 Task: Add Natural Factors Ultra Strength Rx Omega-3 to the cart.
Action: Mouse moved to (324, 154)
Screenshot: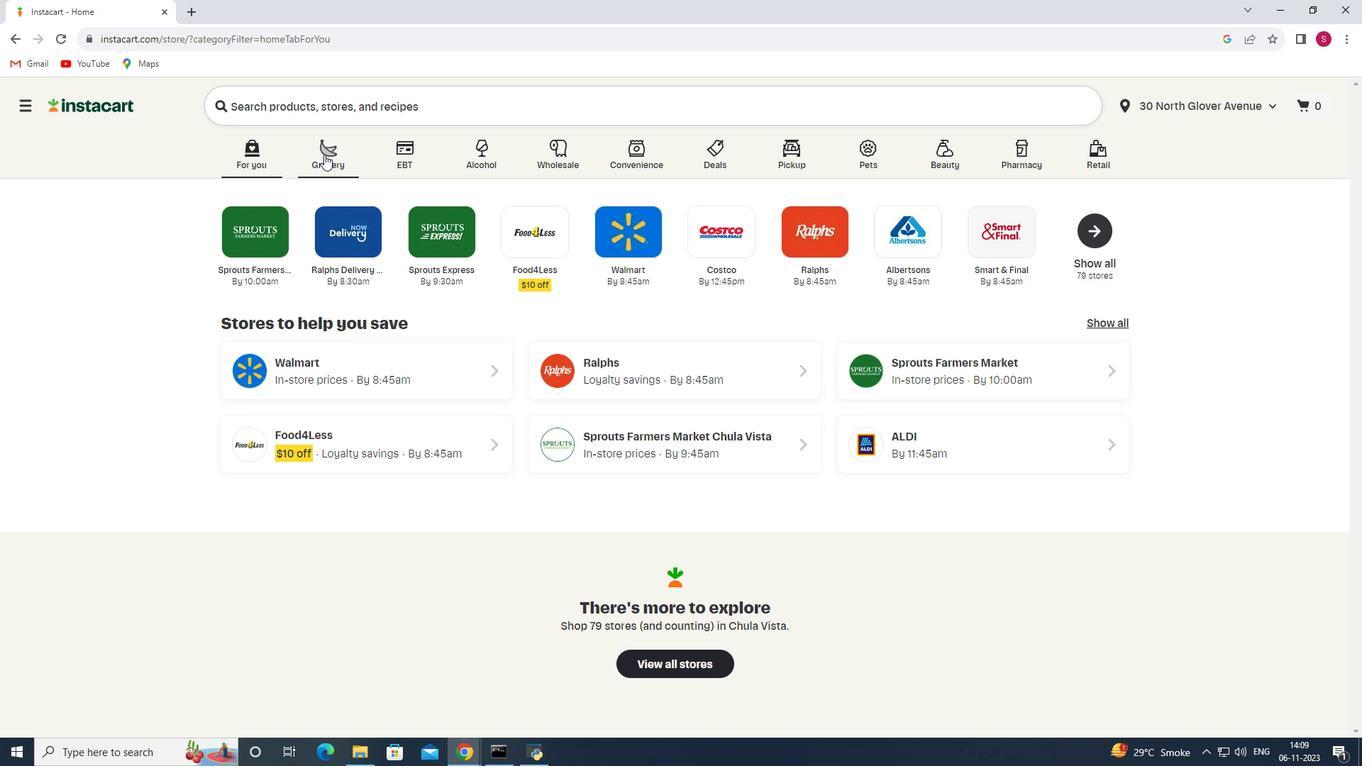 
Action: Mouse pressed left at (324, 154)
Screenshot: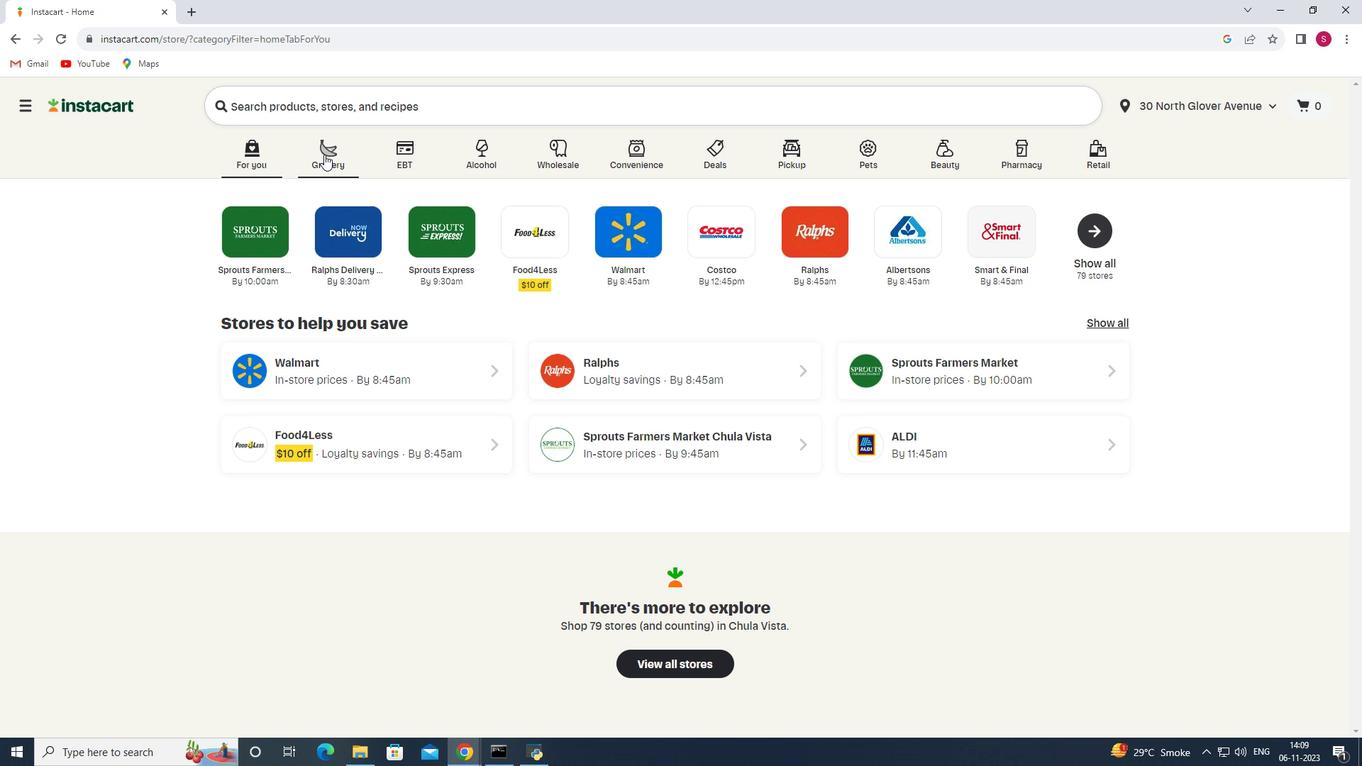 
Action: Mouse moved to (324, 406)
Screenshot: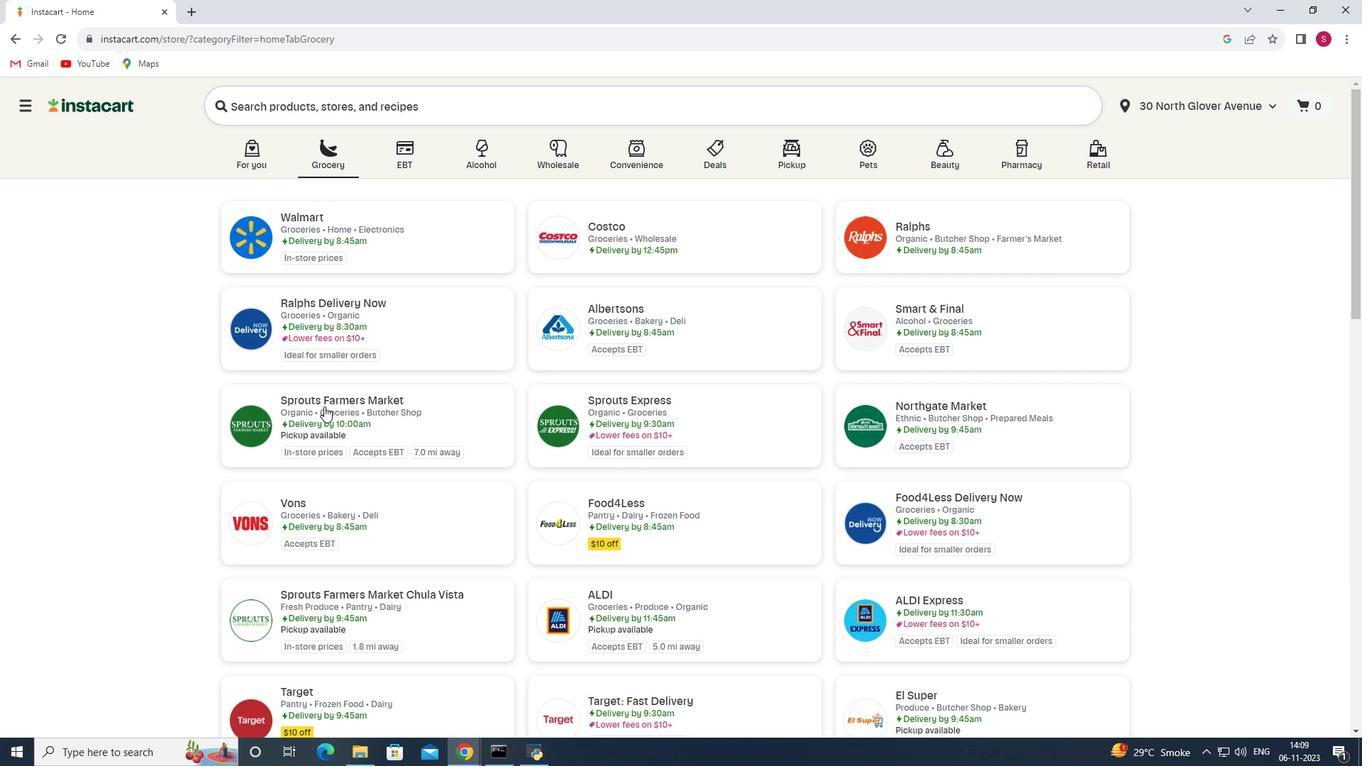 
Action: Mouse pressed left at (324, 406)
Screenshot: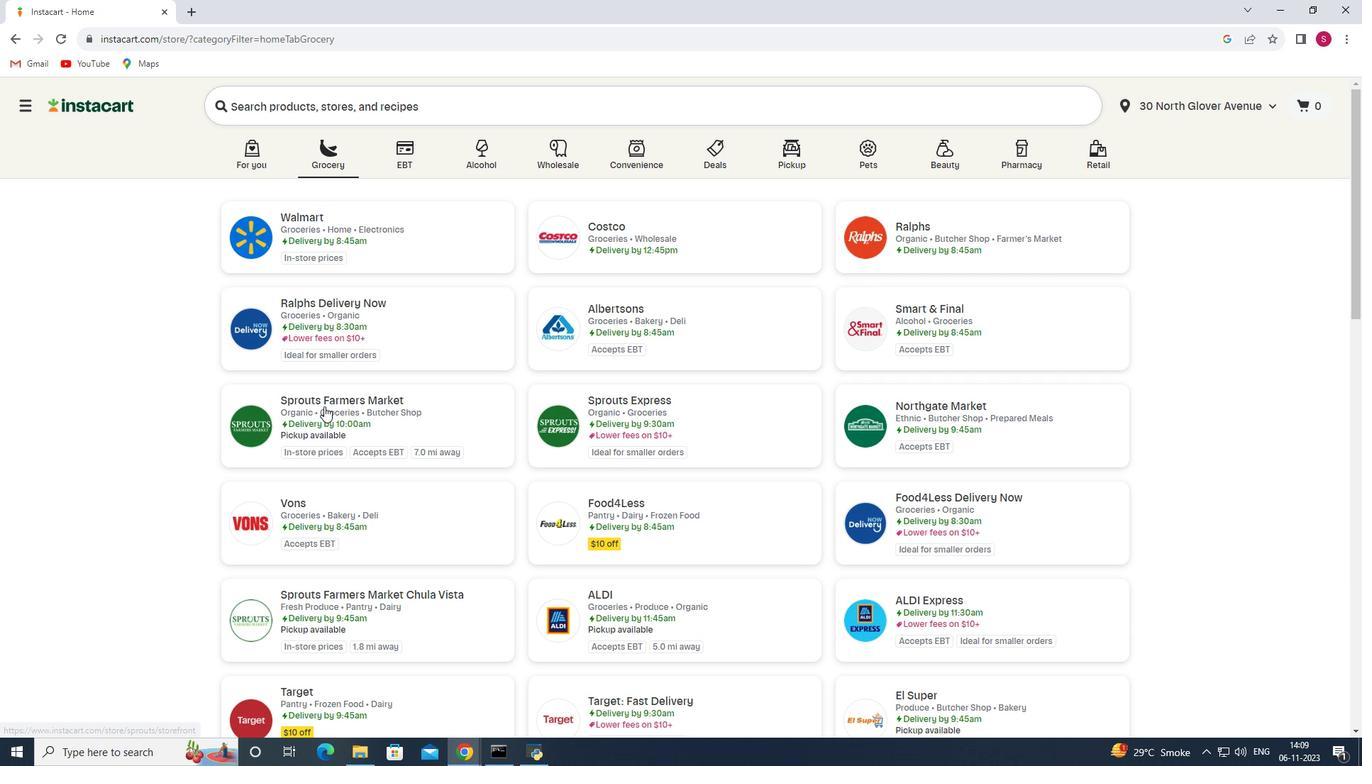 
Action: Mouse moved to (118, 490)
Screenshot: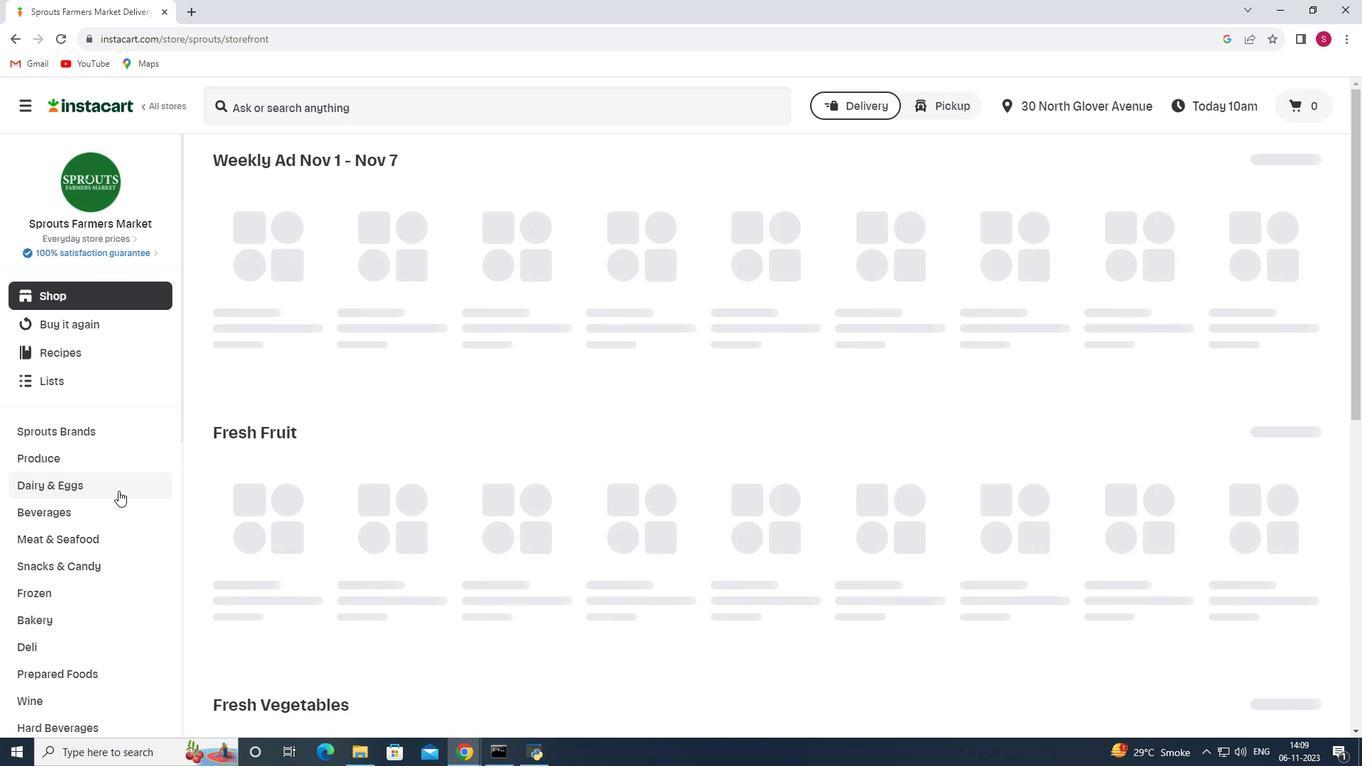 
Action: Mouse scrolled (118, 490) with delta (0, 0)
Screenshot: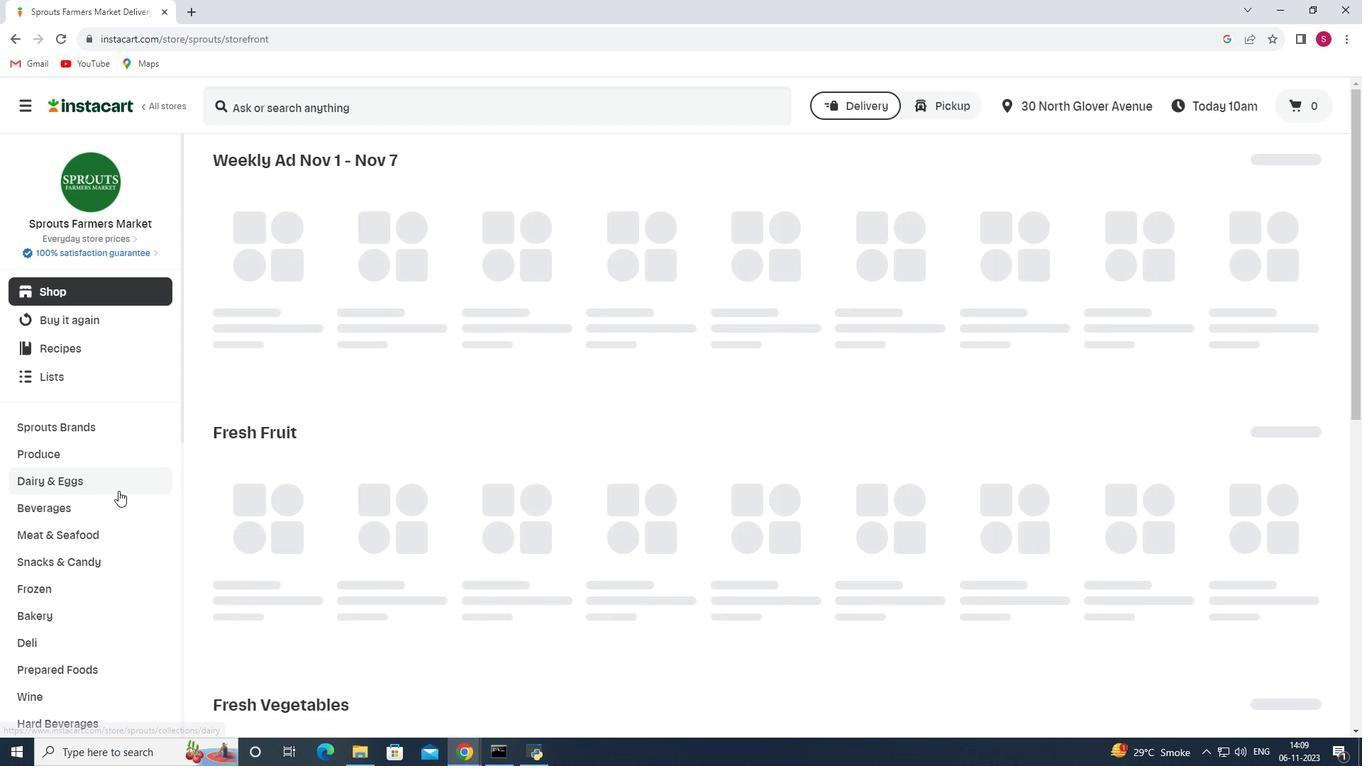 
Action: Mouse moved to (118, 490)
Screenshot: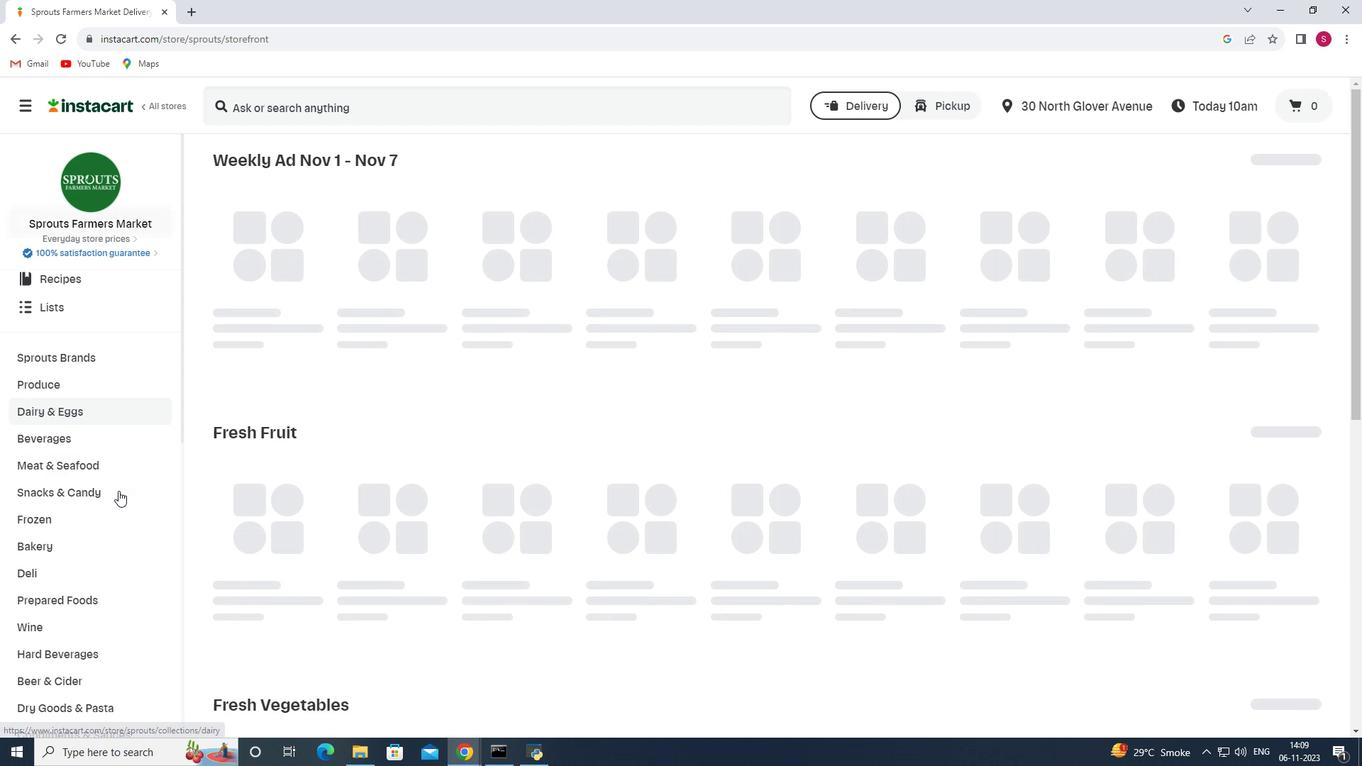 
Action: Mouse scrolled (118, 490) with delta (0, 0)
Screenshot: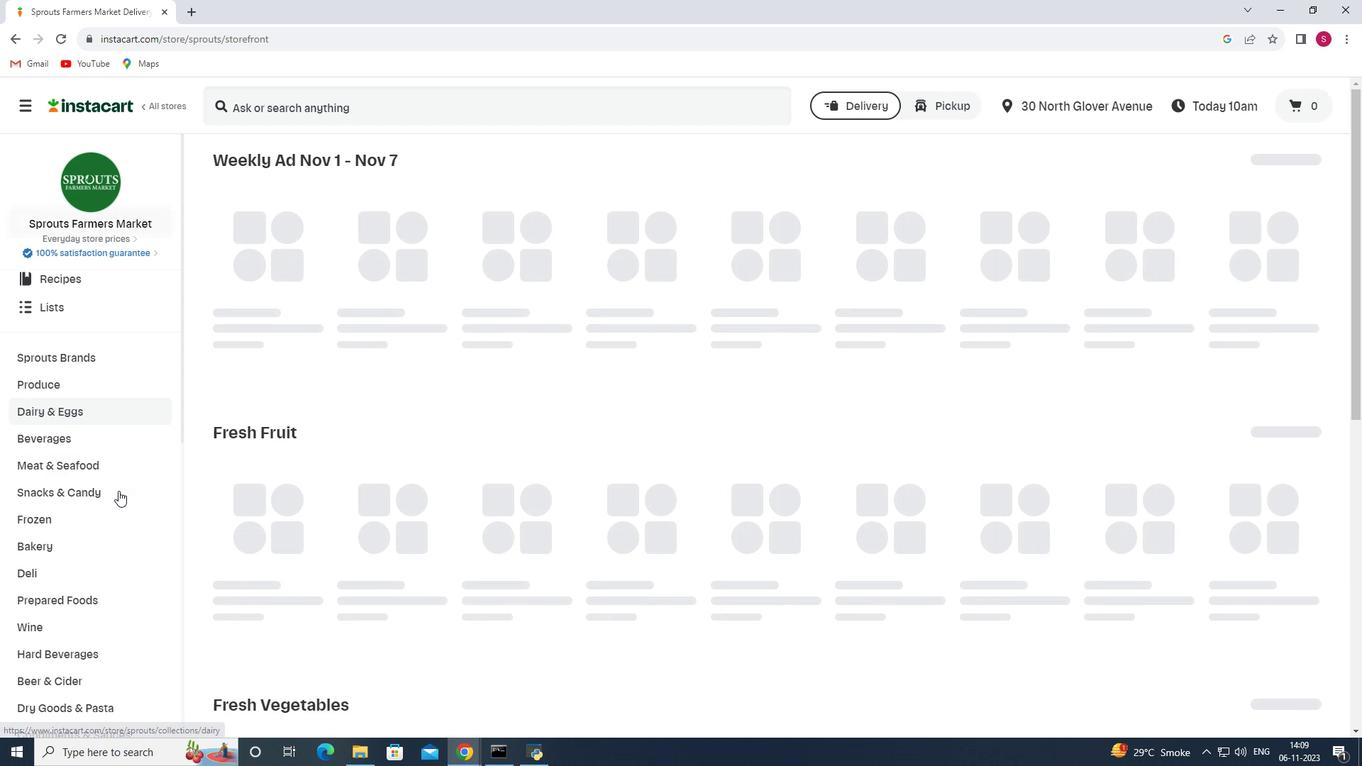 
Action: Mouse scrolled (118, 490) with delta (0, 0)
Screenshot: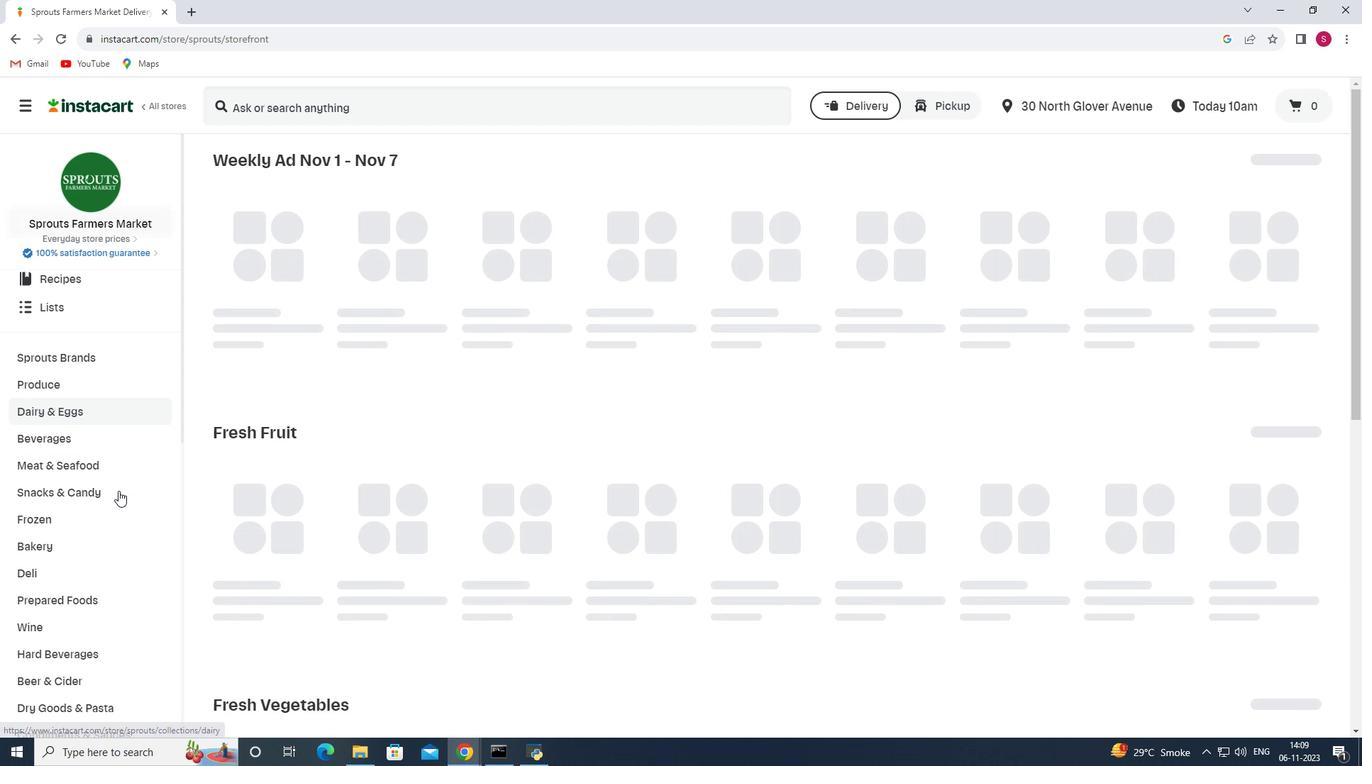 
Action: Mouse scrolled (118, 490) with delta (0, 0)
Screenshot: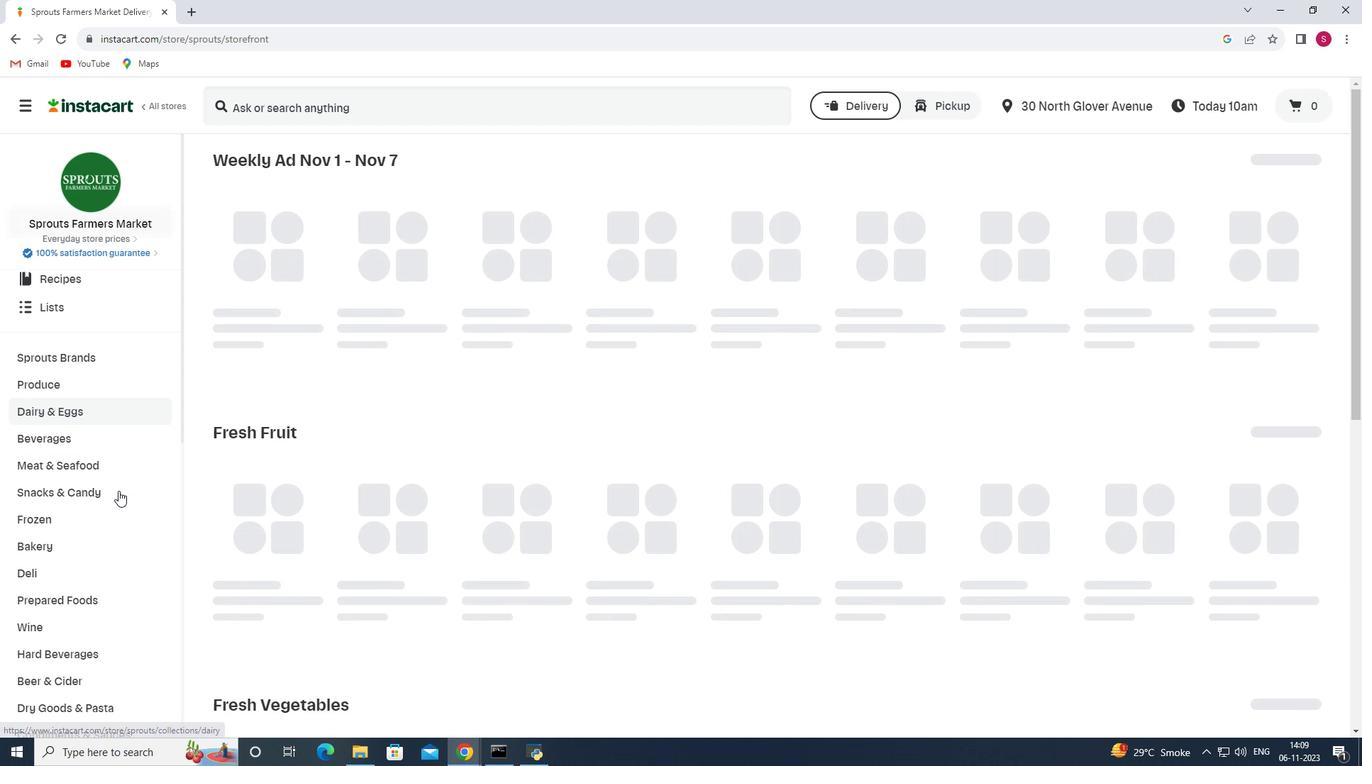 
Action: Mouse scrolled (118, 490) with delta (0, 0)
Screenshot: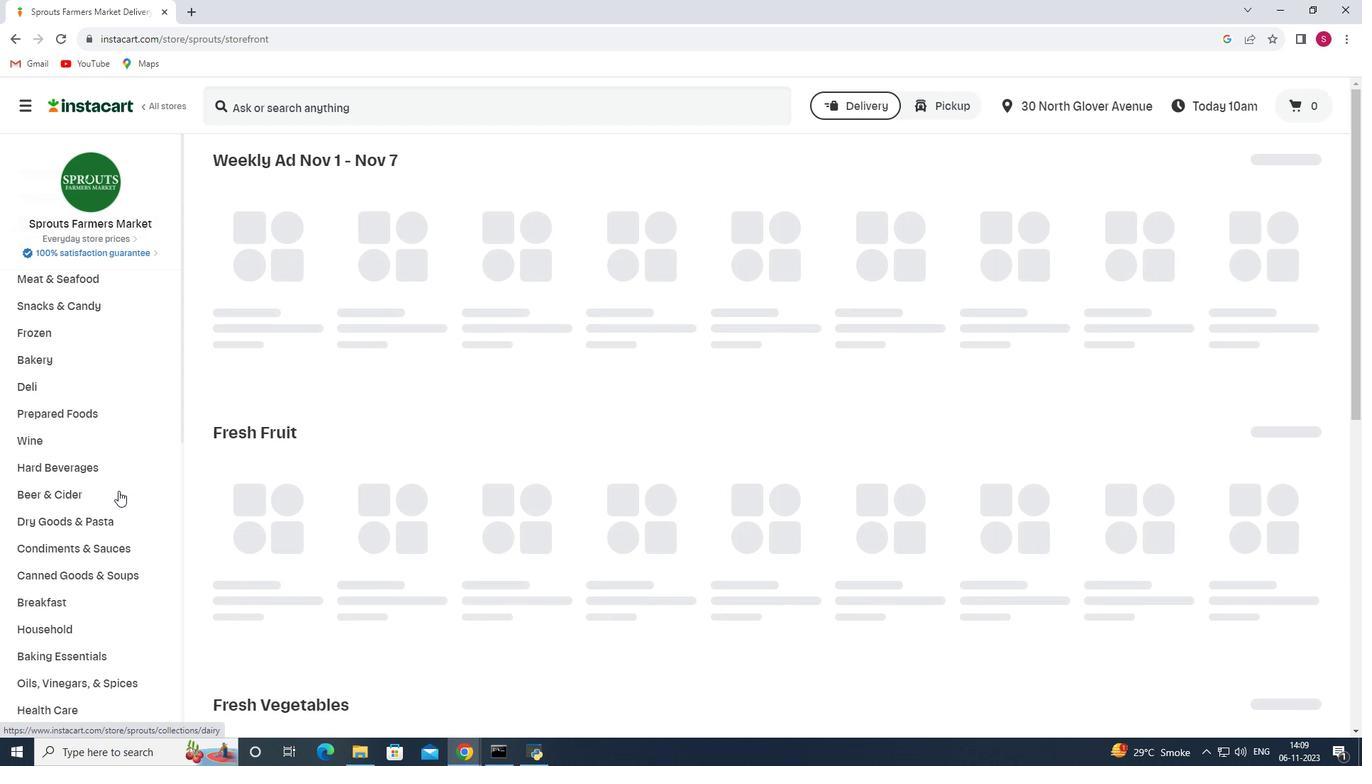 
Action: Mouse scrolled (118, 490) with delta (0, 0)
Screenshot: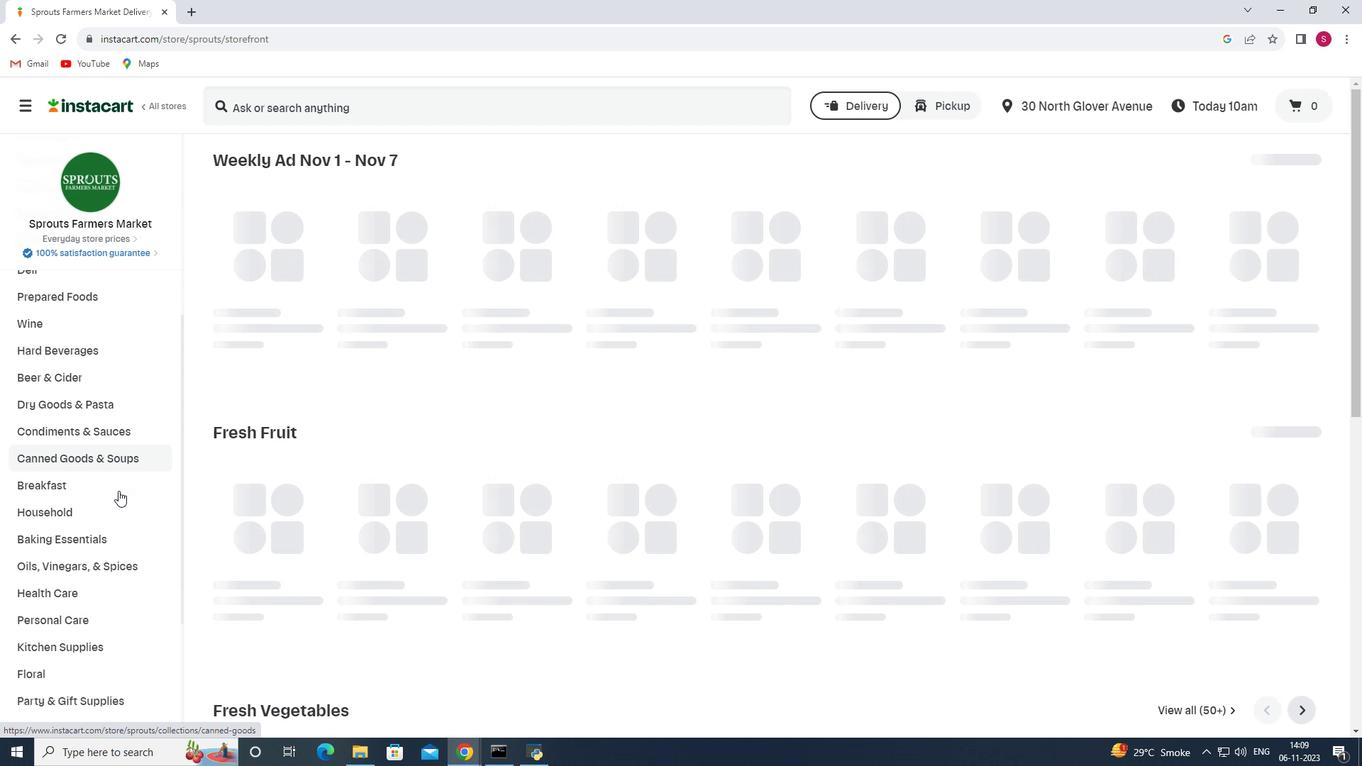 
Action: Mouse scrolled (118, 490) with delta (0, 0)
Screenshot: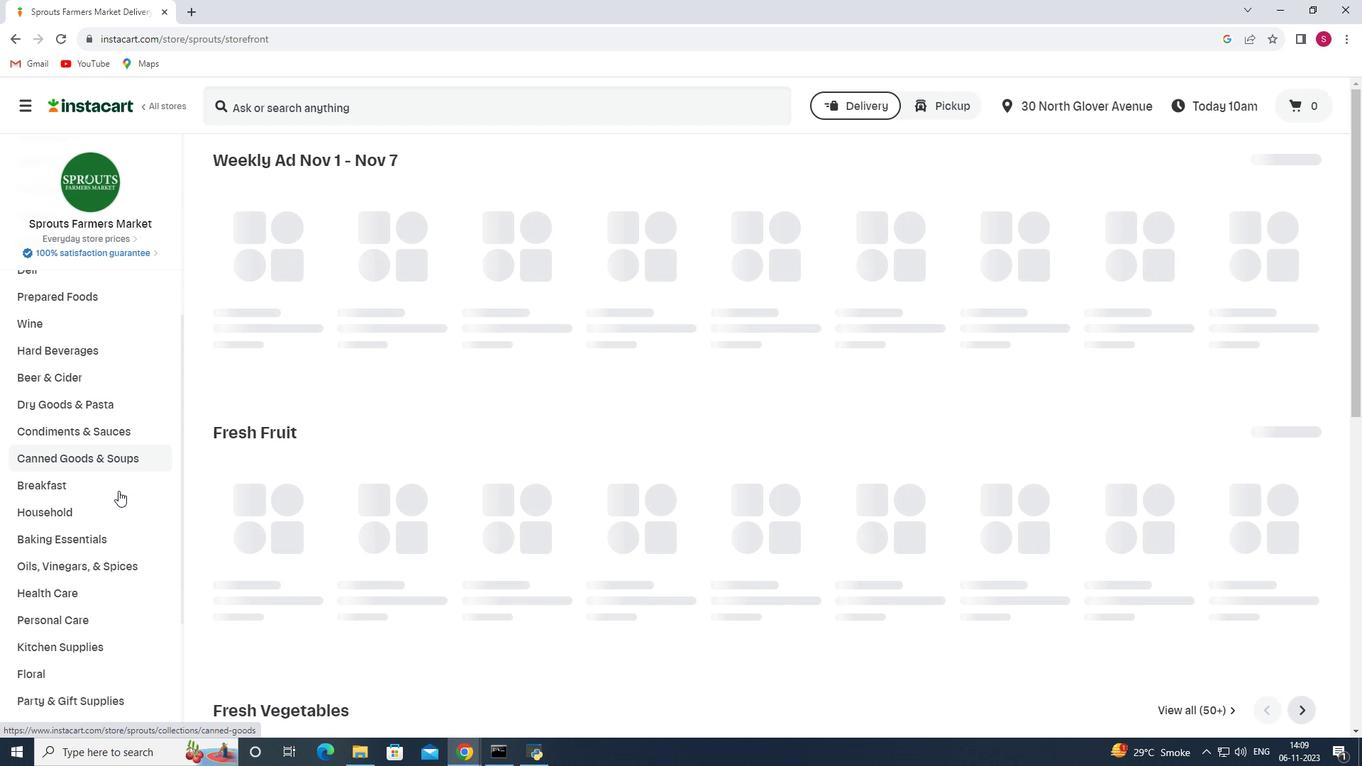 
Action: Mouse scrolled (118, 490) with delta (0, 0)
Screenshot: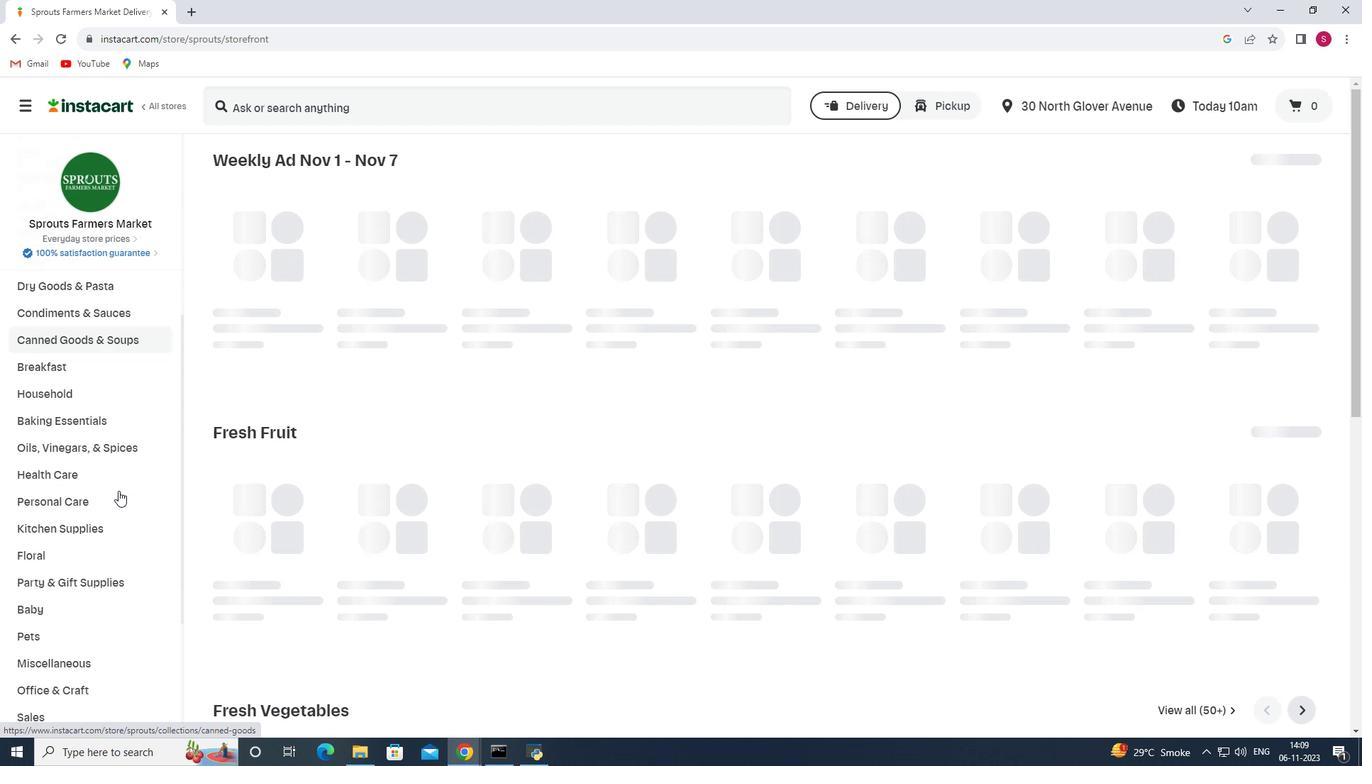 
Action: Mouse scrolled (118, 490) with delta (0, 0)
Screenshot: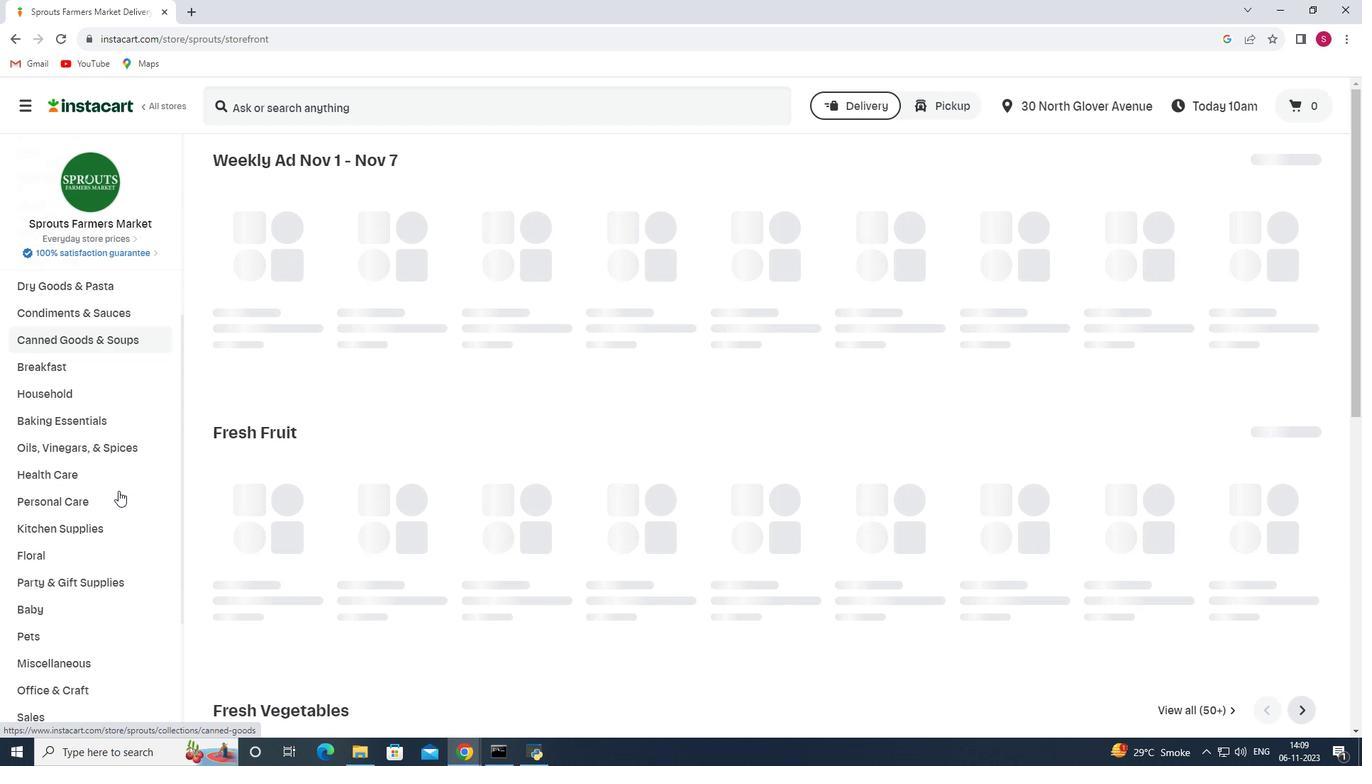 
Action: Mouse scrolled (118, 491) with delta (0, 0)
Screenshot: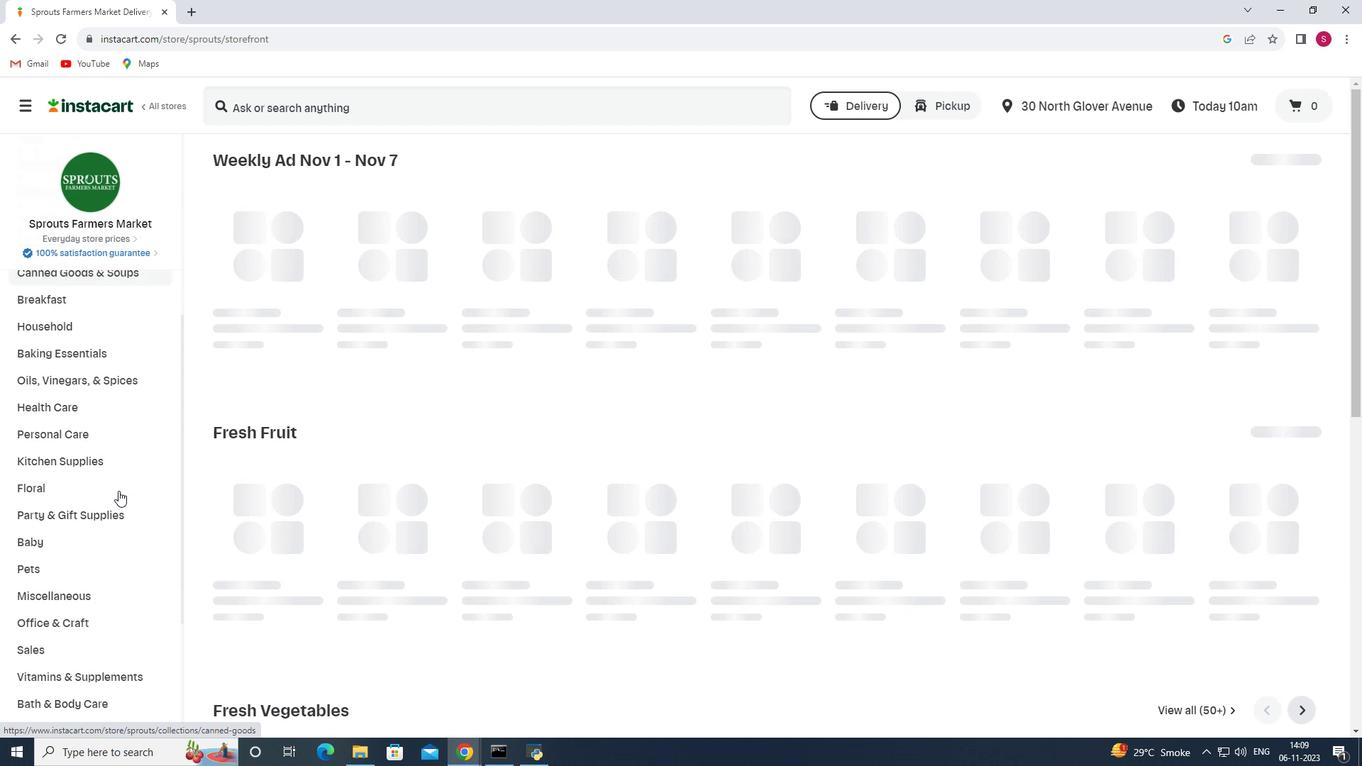 
Action: Mouse moved to (121, 468)
Screenshot: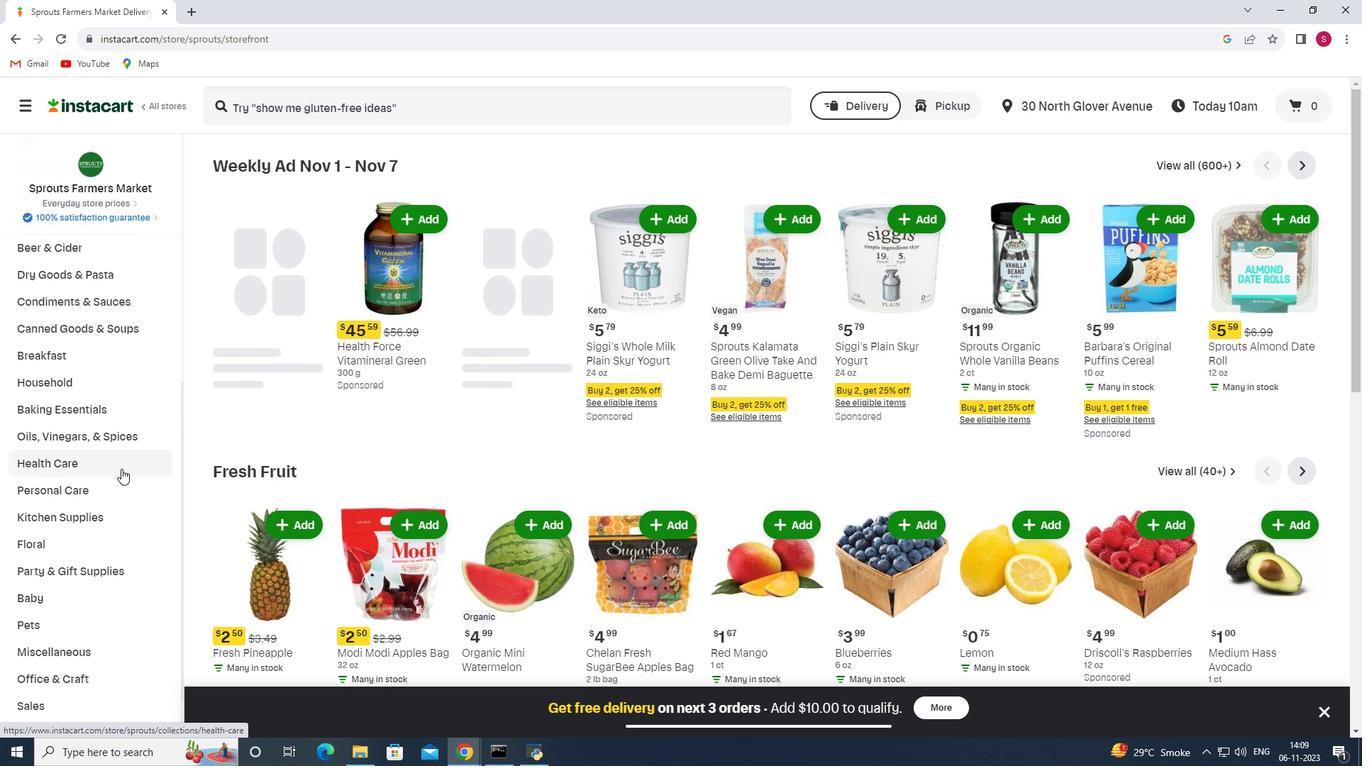 
Action: Mouse pressed left at (121, 468)
Screenshot: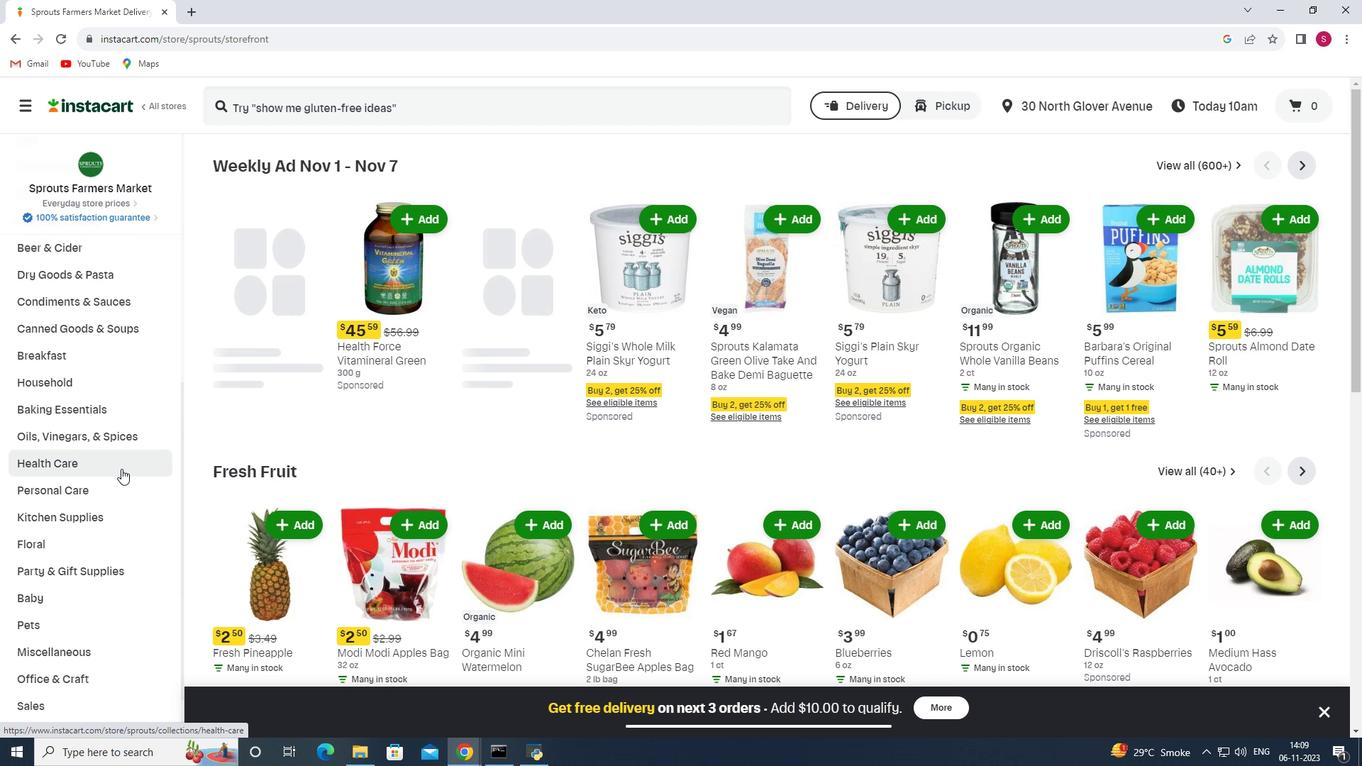 
Action: Mouse moved to (480, 201)
Screenshot: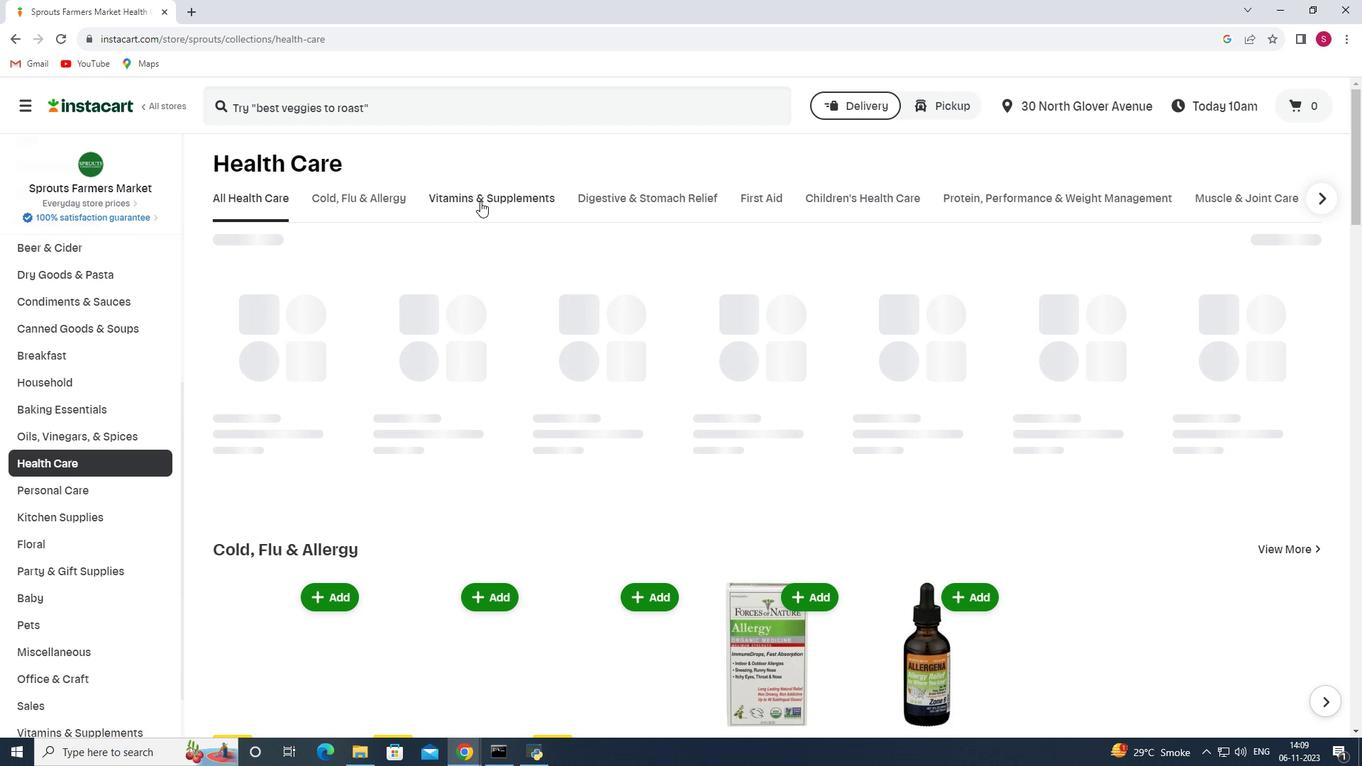 
Action: Mouse pressed left at (480, 201)
Screenshot: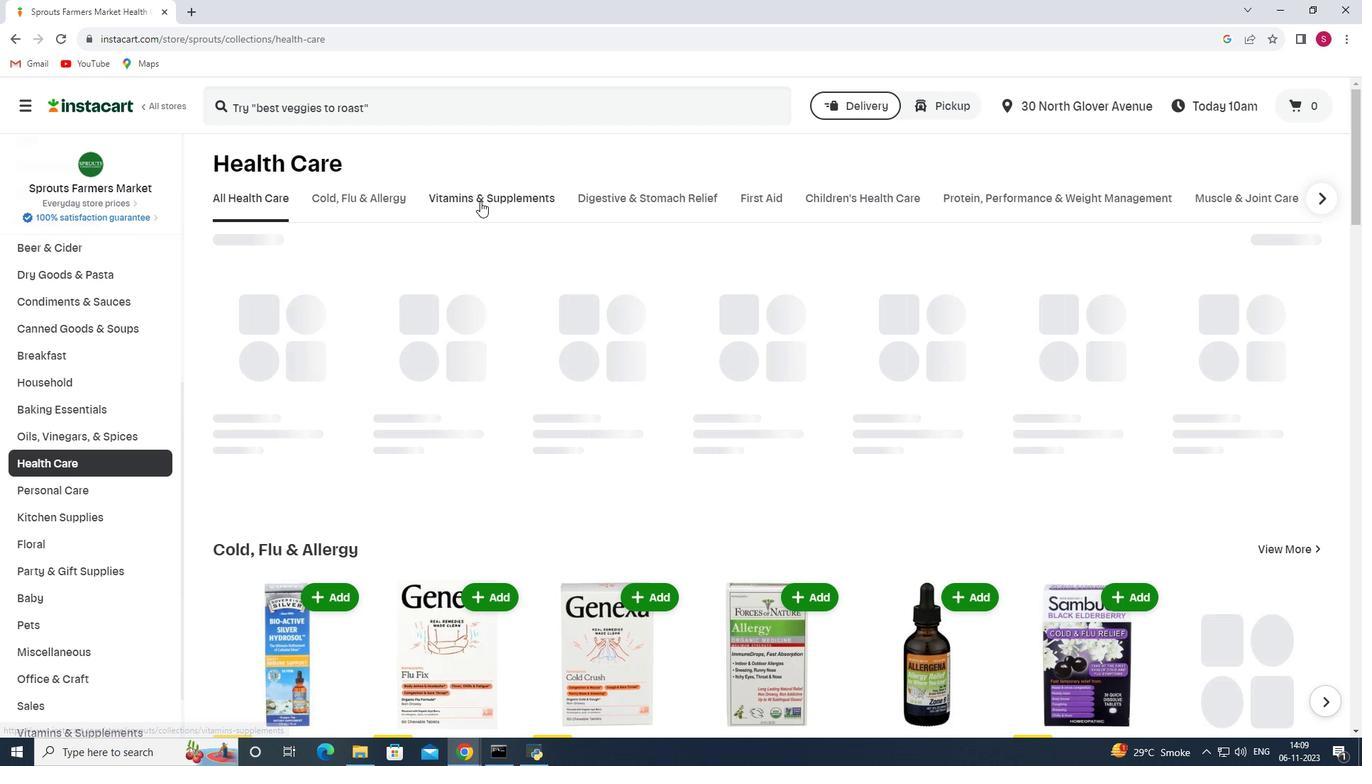 
Action: Mouse moved to (1018, 450)
Screenshot: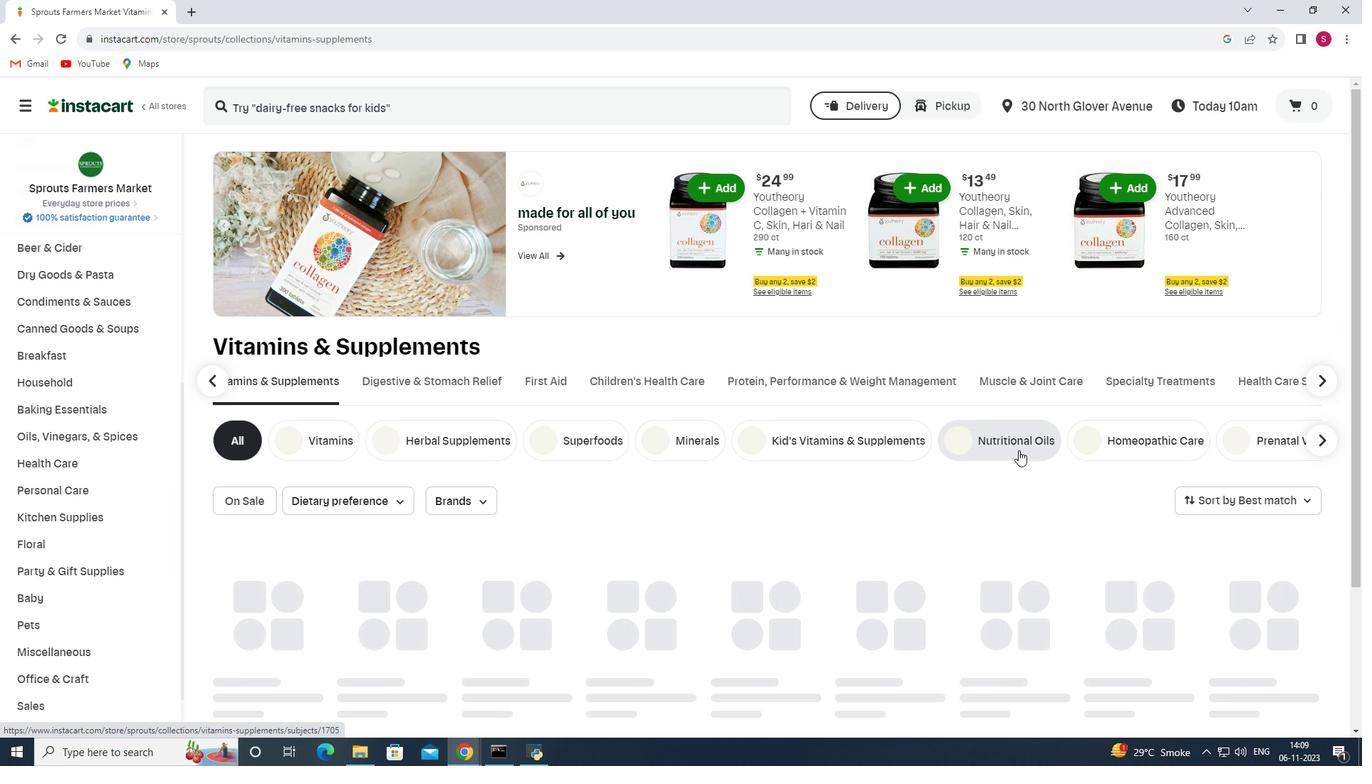 
Action: Mouse pressed left at (1018, 450)
Screenshot: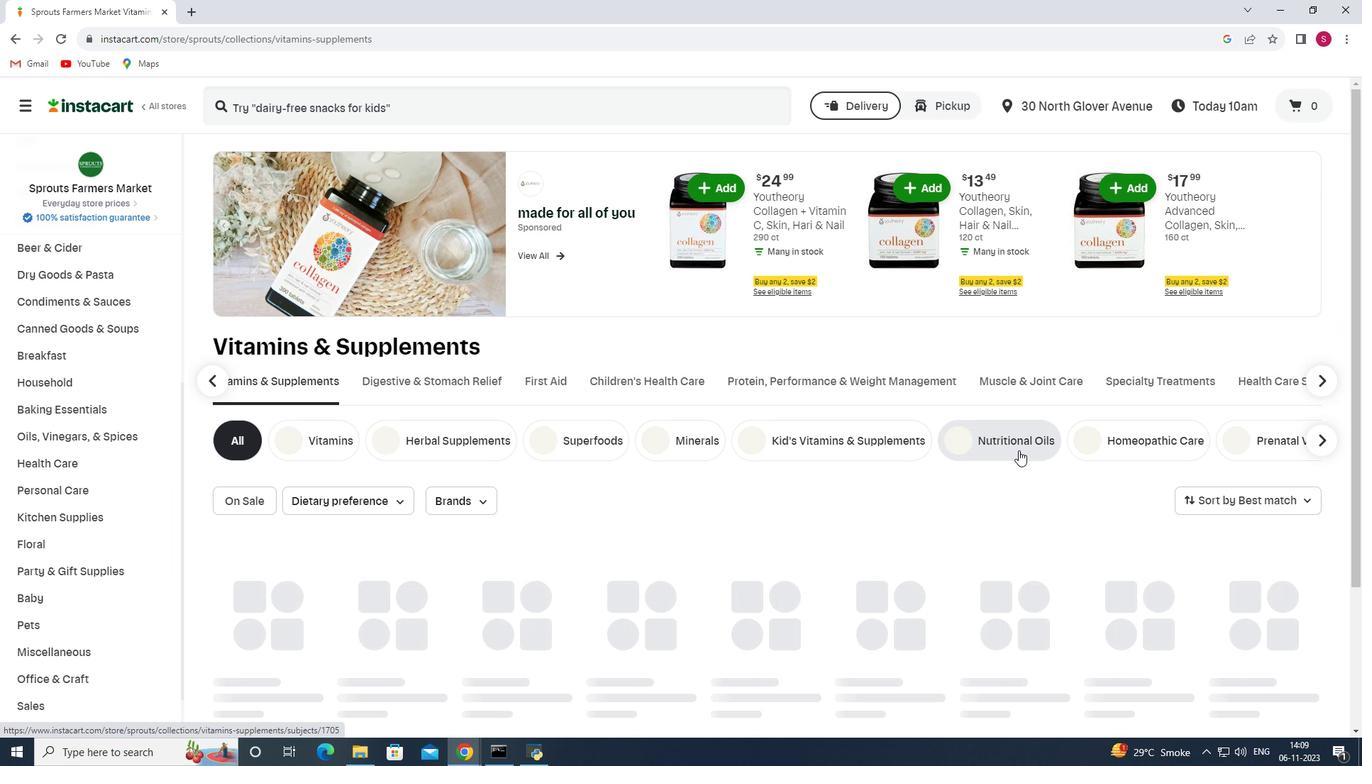 
Action: Mouse moved to (339, 91)
Screenshot: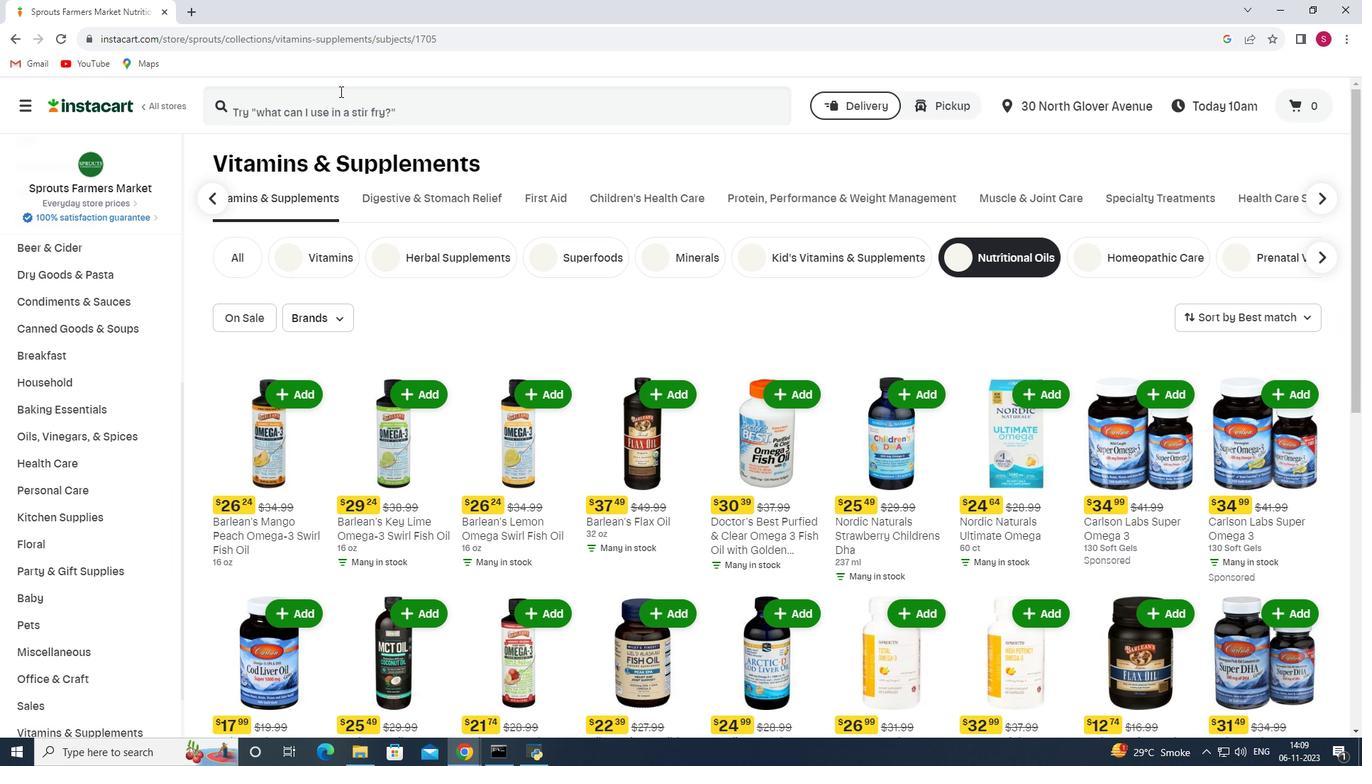 
Action: Mouse pressed left at (339, 91)
Screenshot: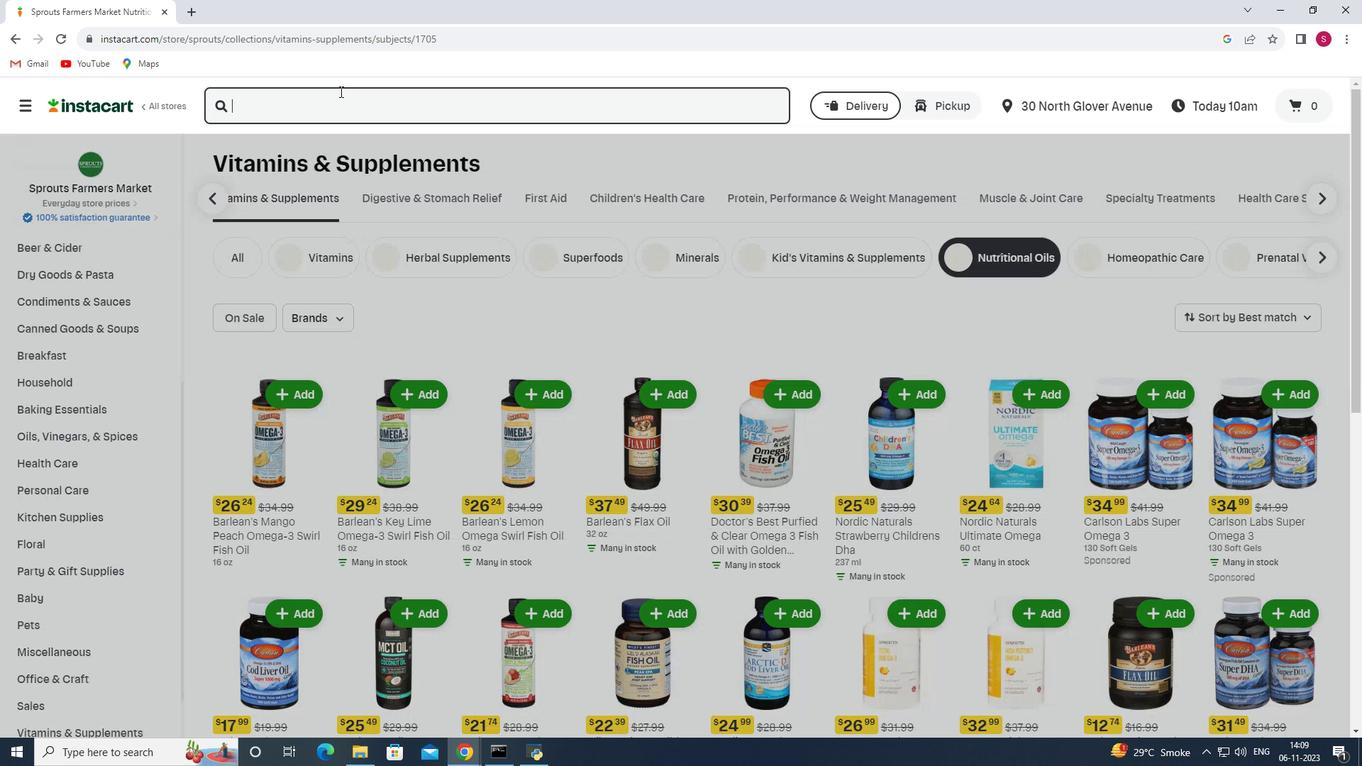 
Action: Key pressed <Key.shift>Natural<Key.space><Key.shift>Factors<Key.space><Key.shift>Ultra<Key.space><Key.shift><Key.shift><Key.shift><Key.shift><Key.shift><Key.shift><Key.shift><Key.shift><Key.shift><Key.shift><Key.shift><Key.shift><Key.shift><Key.shift><Key.shift><Key.shift><Key.shift><Key.shift><Key.shift><Key.shift><Key.shift><Key.shift><Key.shift><Key.shift><Key.shift><Key.shift><Key.shift><Key.shift><Key.shift><Key.shift><Key.shift><Key.shift><Key.shift><Key.shift><Key.shift><Key.shift><Key.shift>Strength<Key.space><Key.shift>Rx<Key.space><Key.shift>Omega-3<Key.enter>
Screenshot: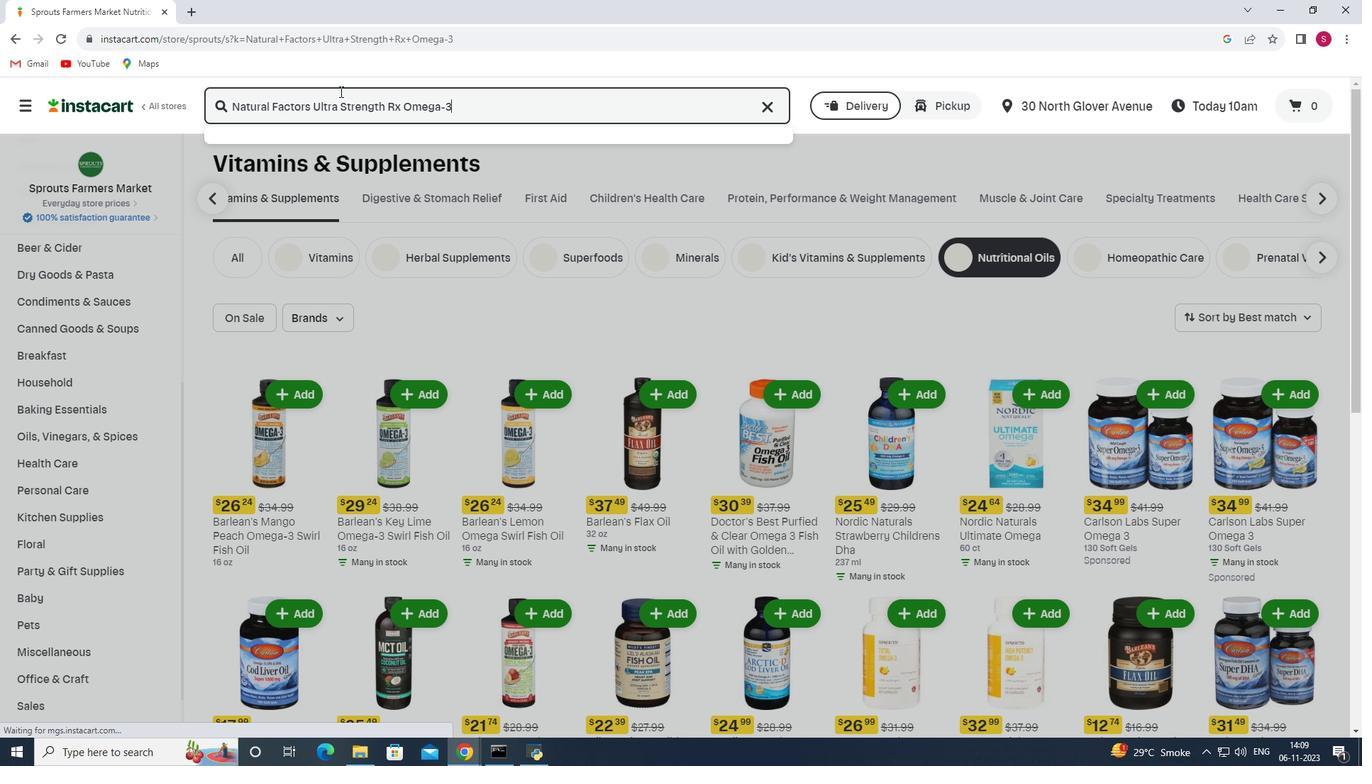 
Action: Mouse moved to (501, 308)
Screenshot: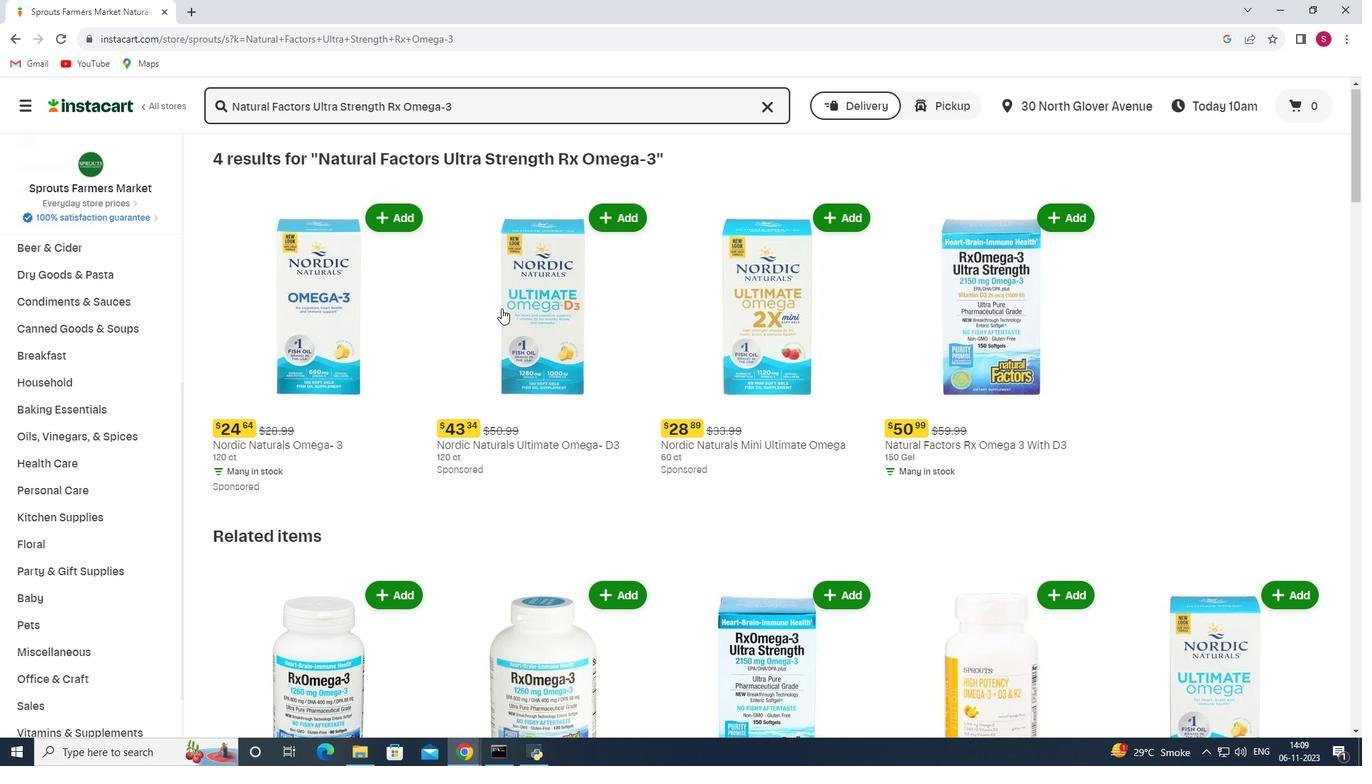 
Action: Mouse scrolled (501, 307) with delta (0, 0)
Screenshot: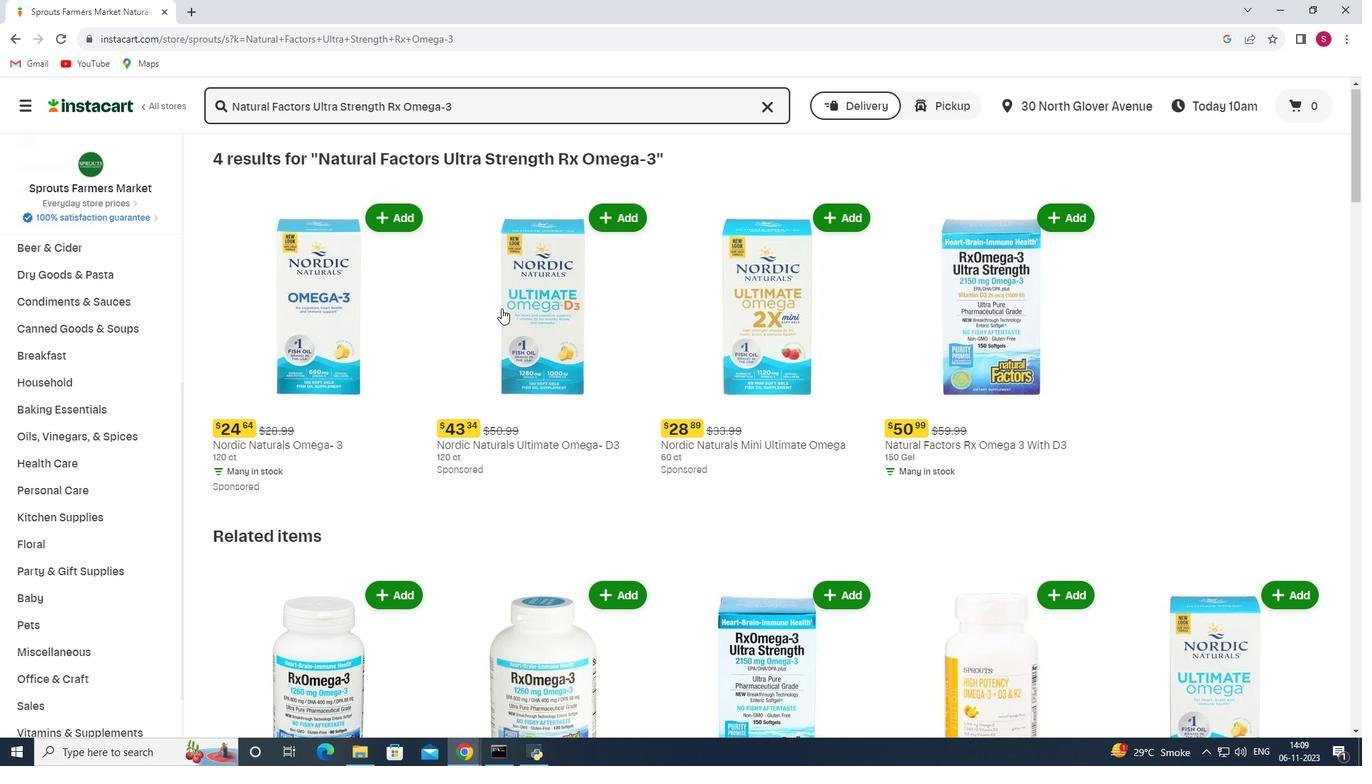 
Action: Mouse scrolled (501, 307) with delta (0, 0)
Screenshot: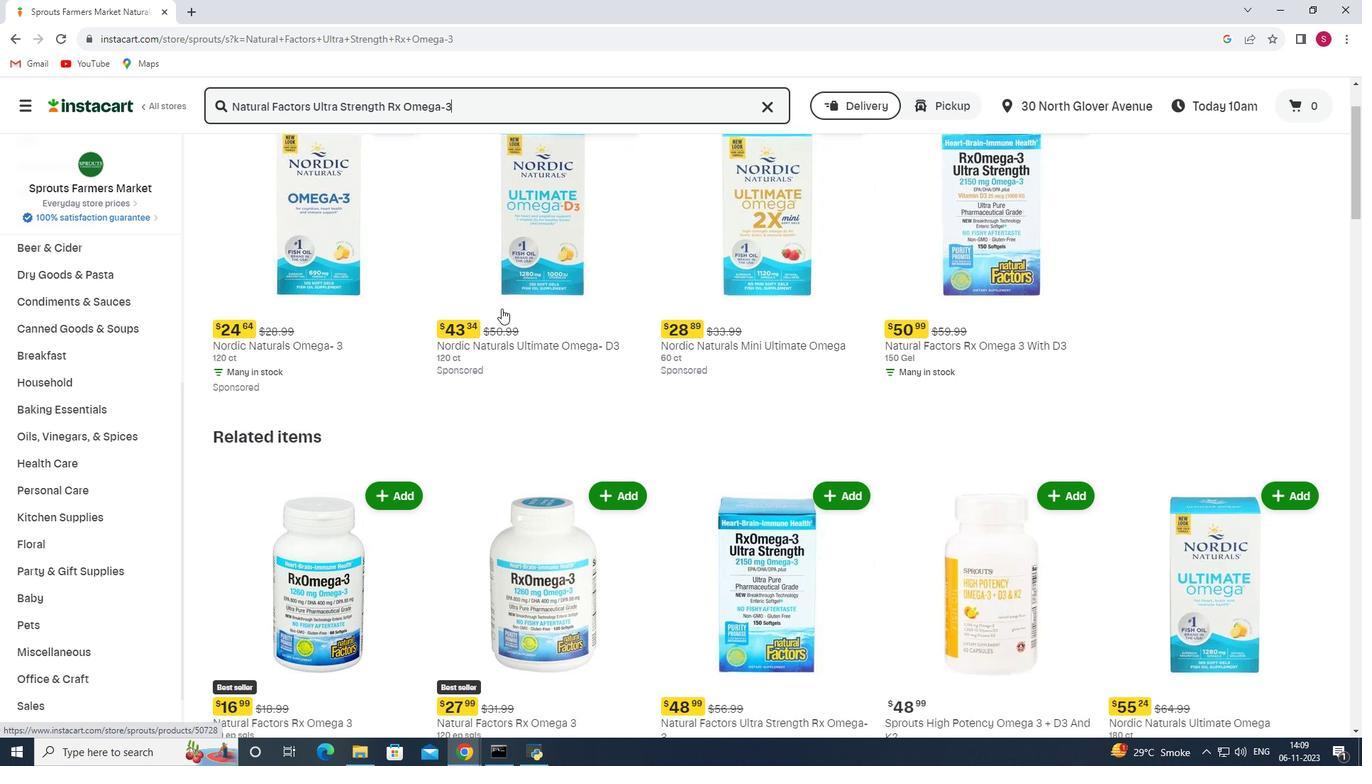 
Action: Mouse moved to (507, 308)
Screenshot: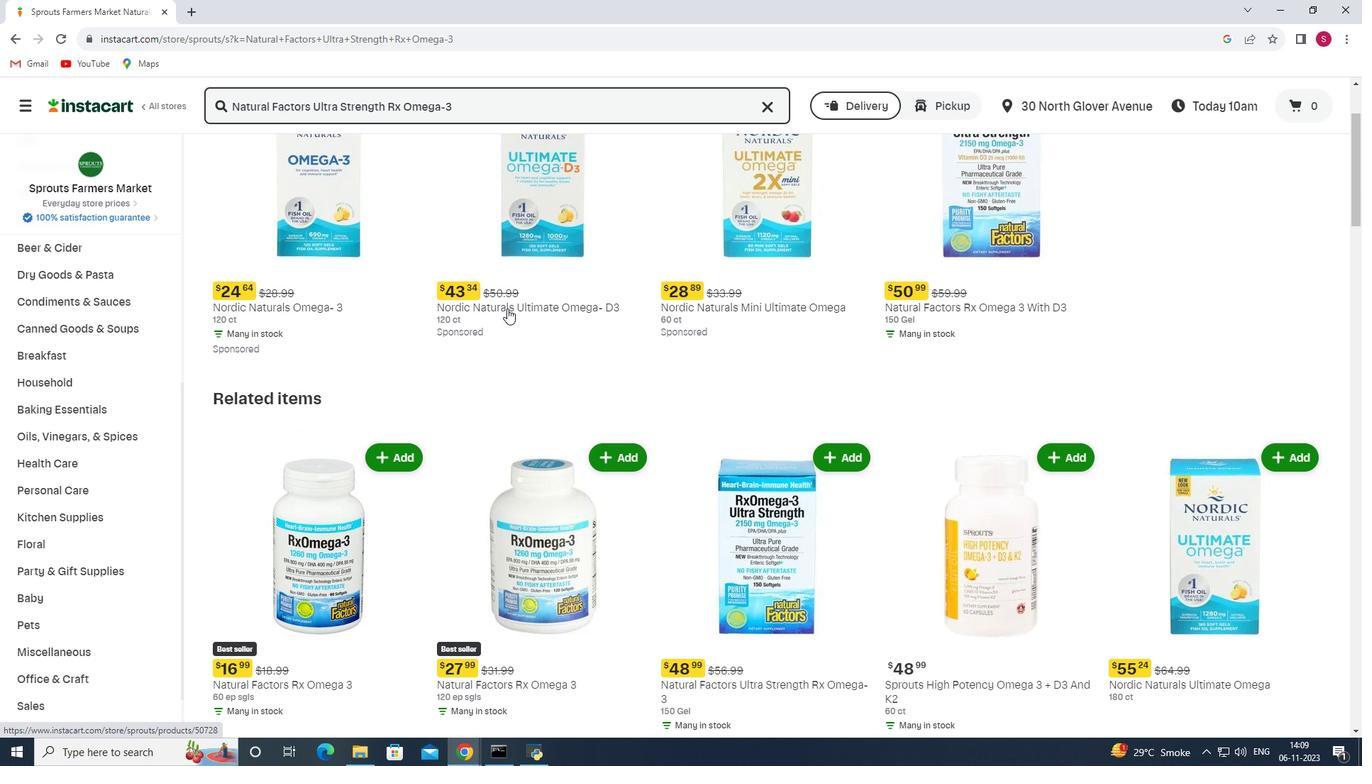 
Action: Mouse scrolled (507, 307) with delta (0, 0)
Screenshot: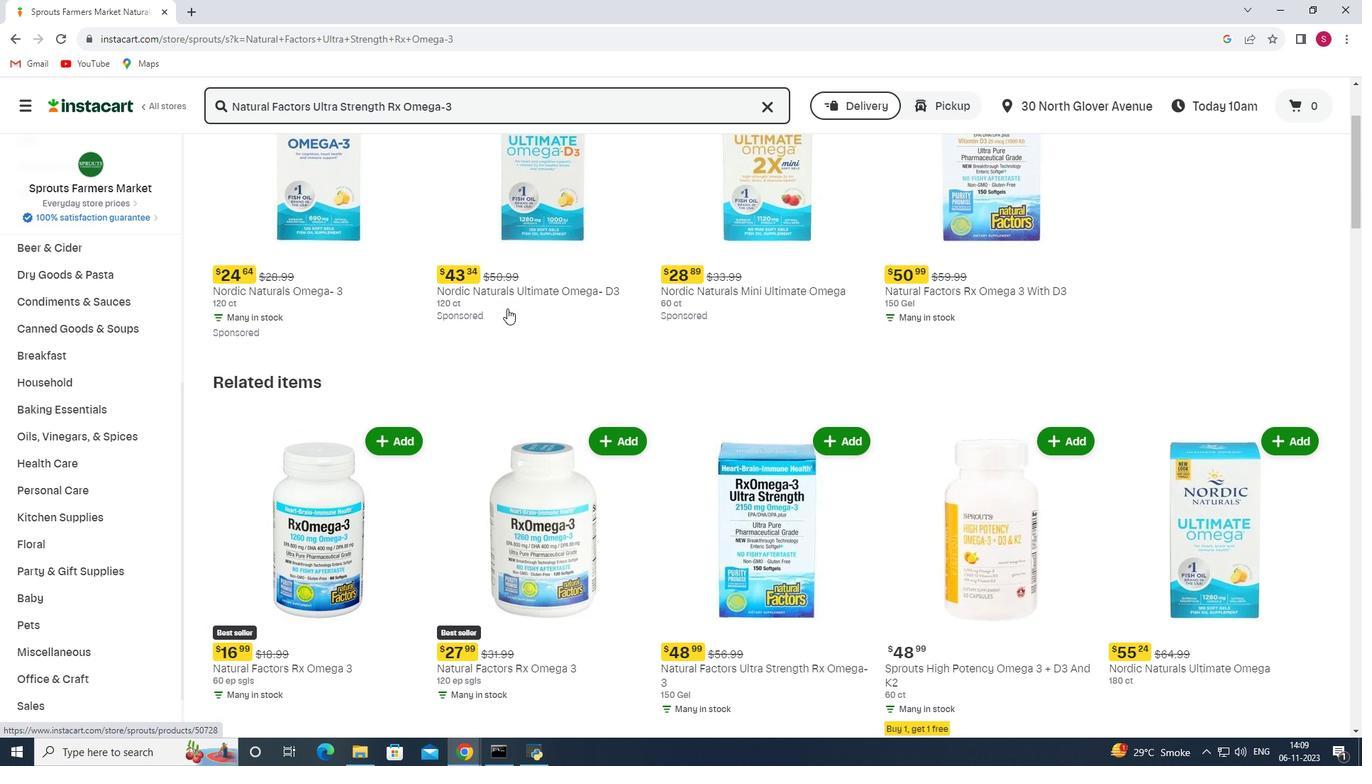 
Action: Mouse scrolled (507, 307) with delta (0, 0)
Screenshot: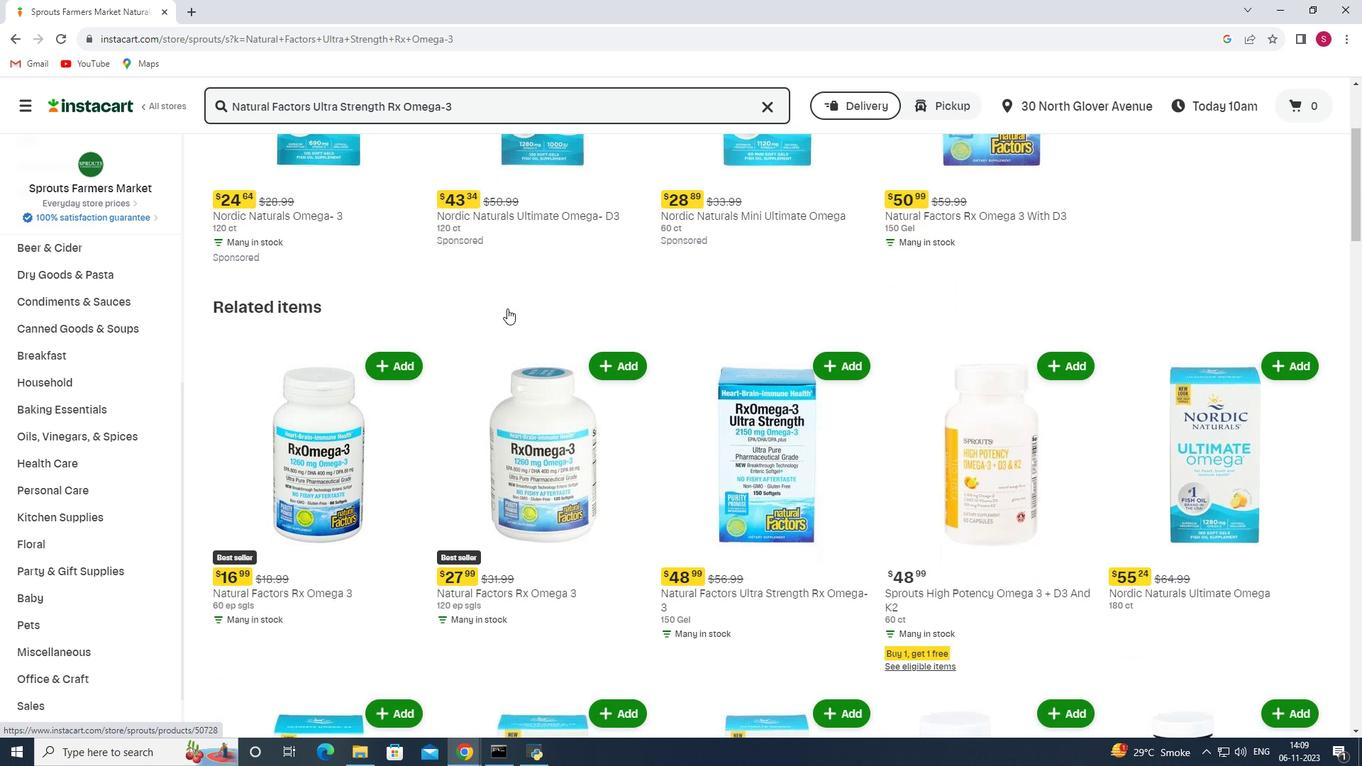 
Action: Mouse scrolled (507, 307) with delta (0, 0)
Screenshot: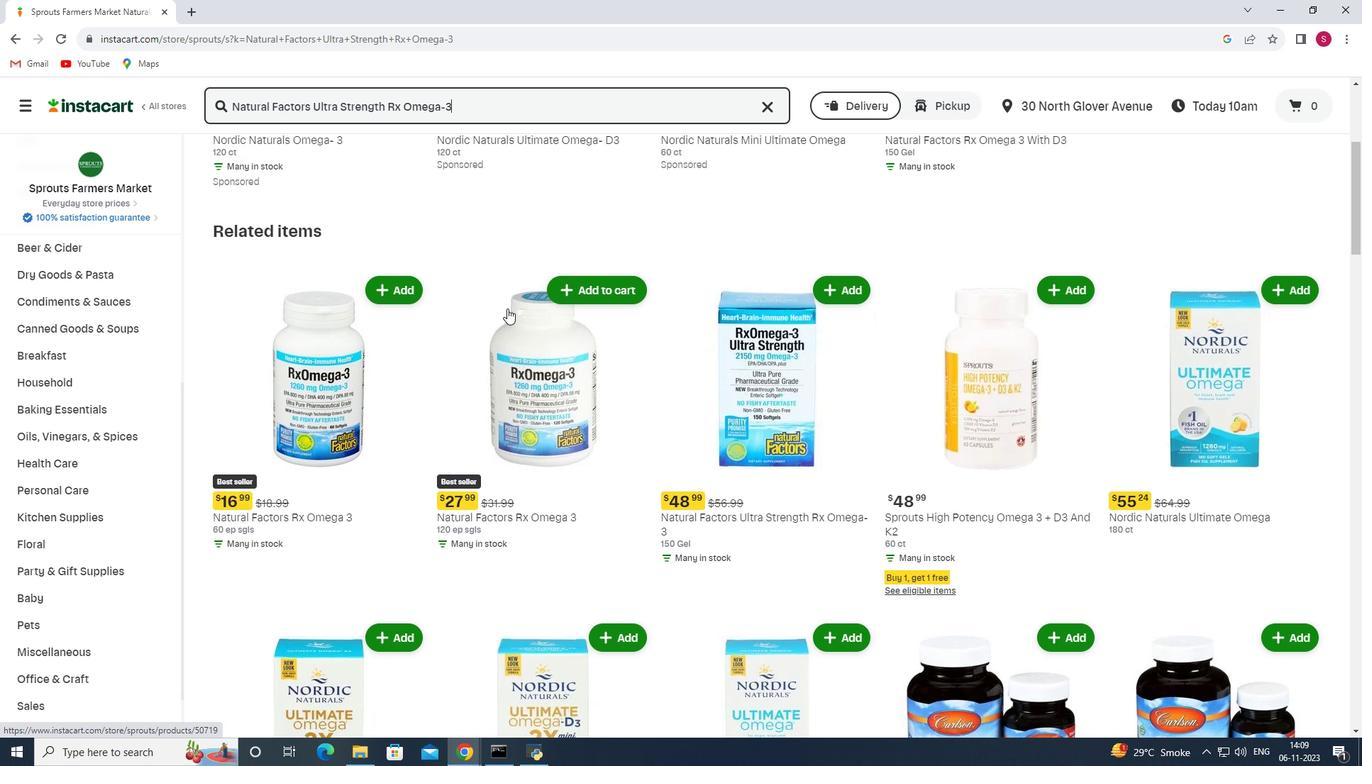 
Action: Mouse moved to (835, 236)
Screenshot: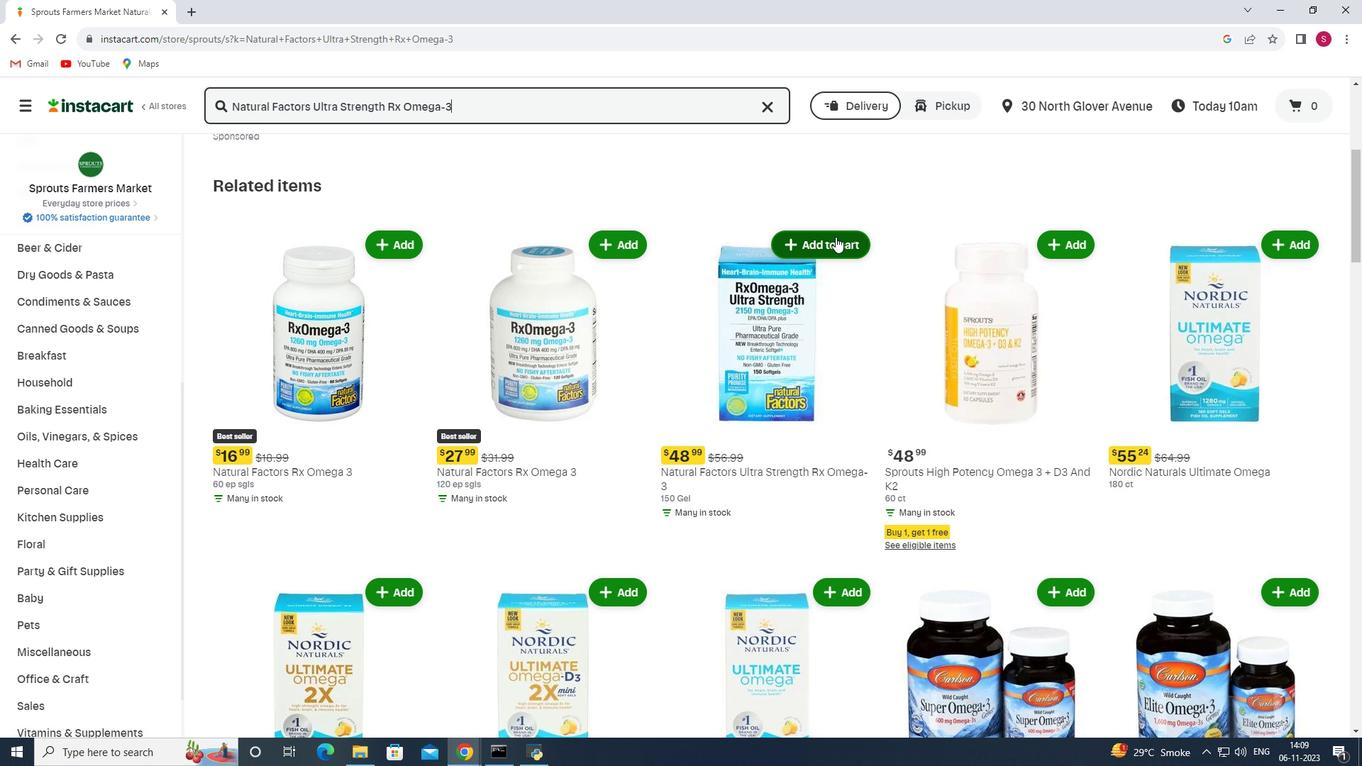
Action: Mouse pressed left at (835, 236)
Screenshot: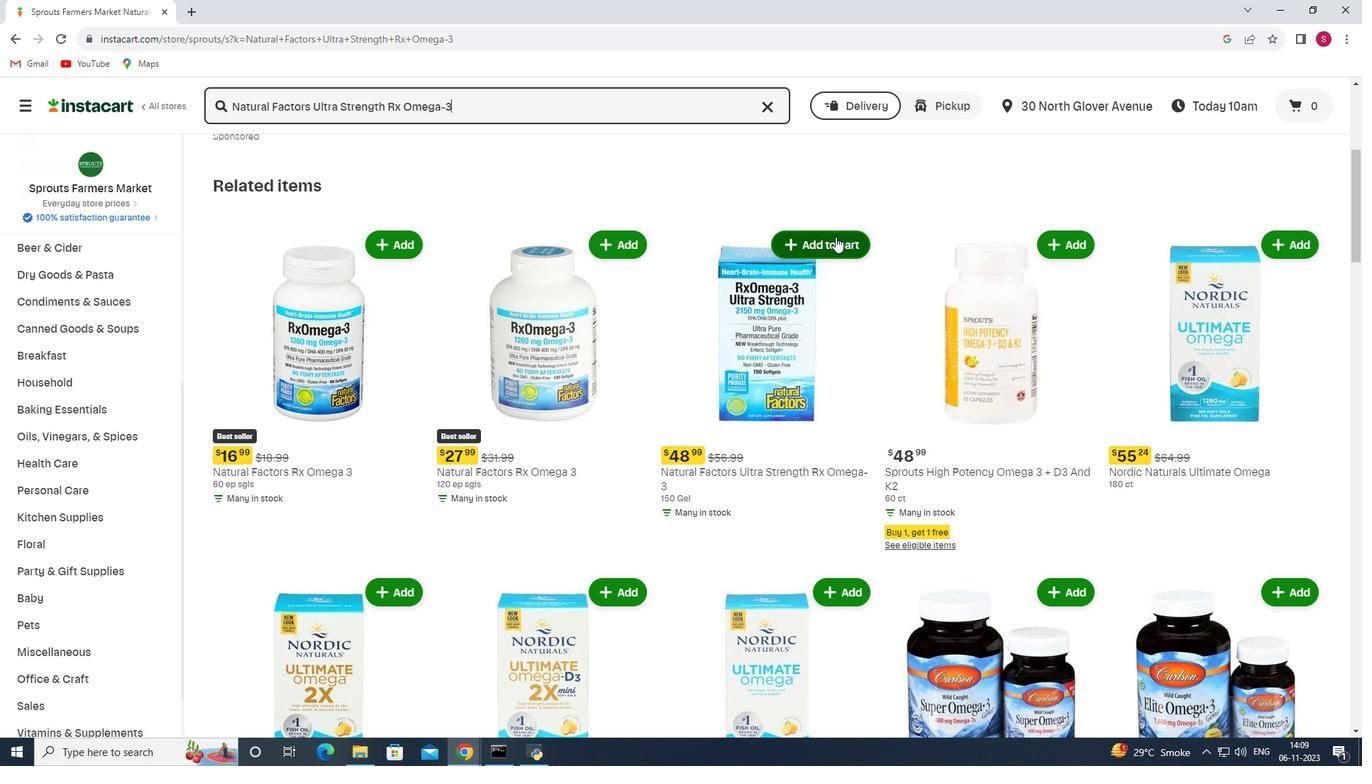 
